 Task: Measure the distance between New York City and Niagara Falls.
Action: Mouse moved to (213, 59)
Screenshot: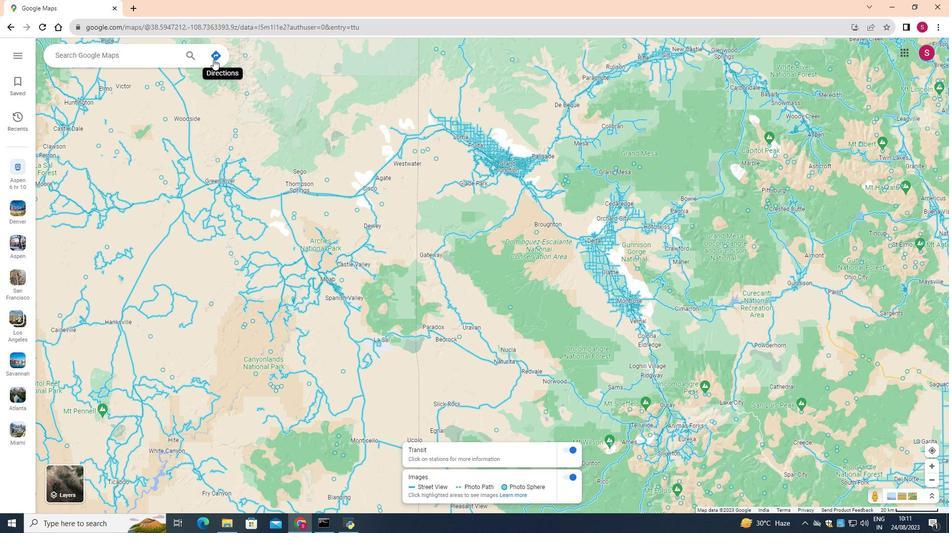 
Action: Mouse pressed left at (213, 59)
Screenshot: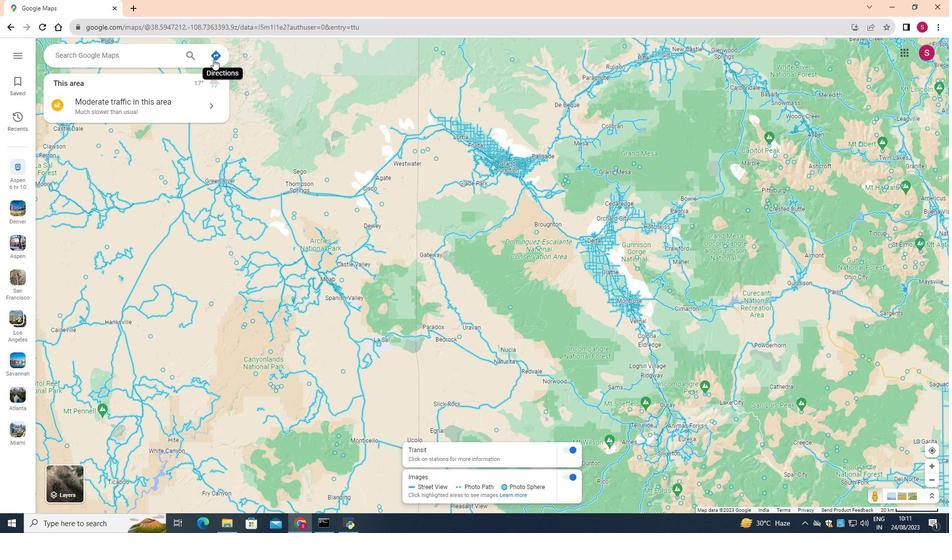 
Action: Mouse moved to (159, 85)
Screenshot: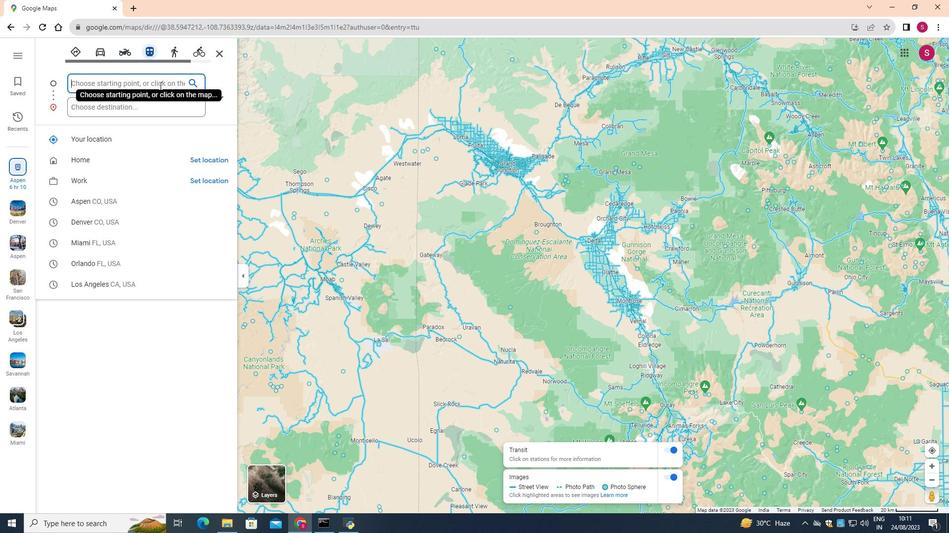 
Action: Mouse pressed left at (159, 85)
Screenshot: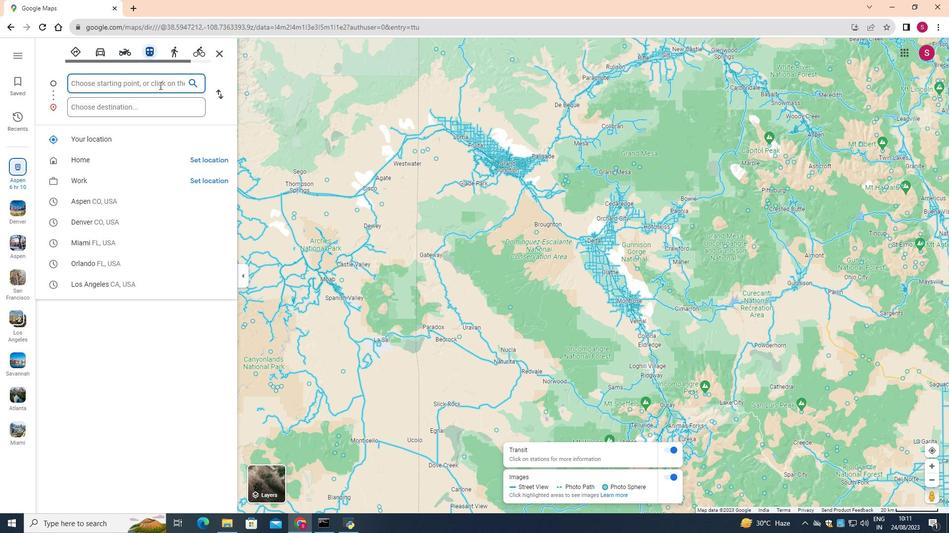 
Action: Key pressed <Key.shift>New<Key.space><Key.shift><Key.shift>York<Key.space><Key.shift>City
Screenshot: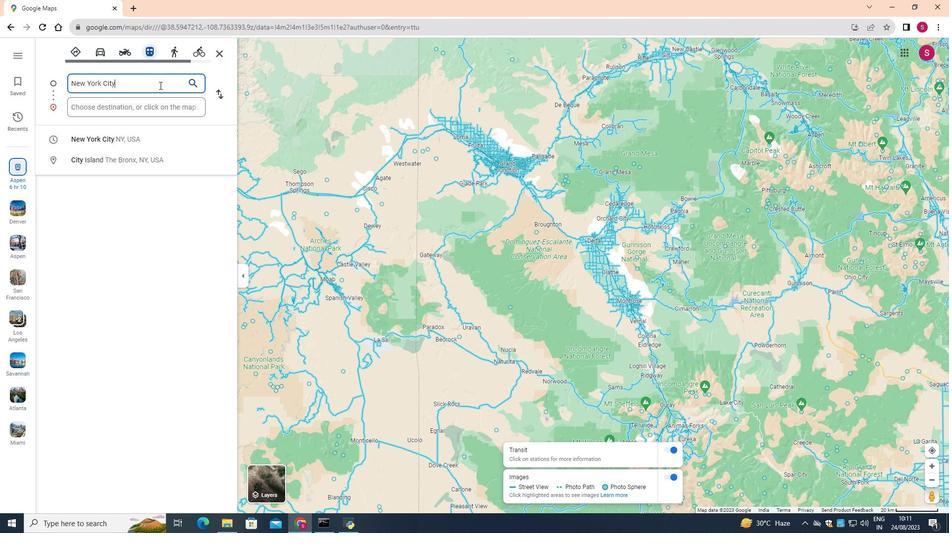 
Action: Mouse moved to (102, 142)
Screenshot: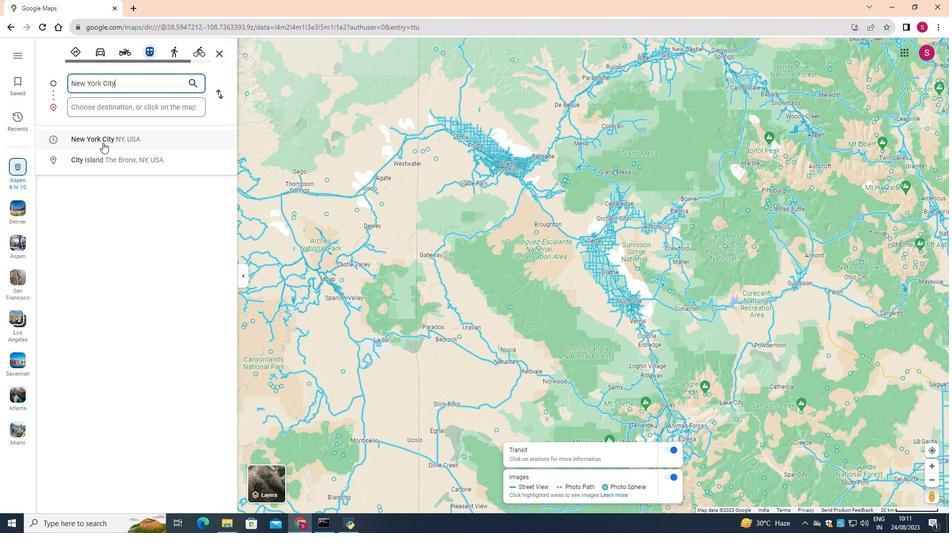 
Action: Mouse pressed left at (102, 142)
Screenshot: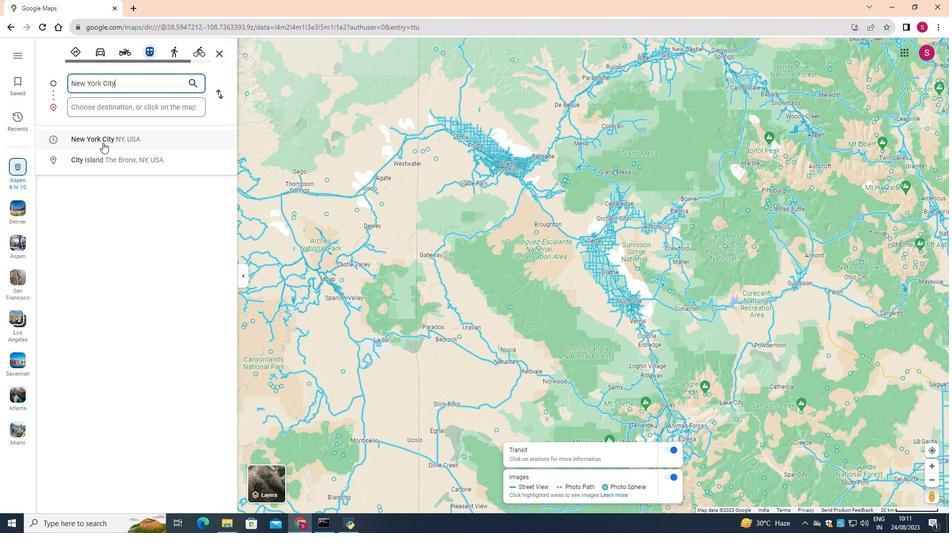 
Action: Mouse moved to (129, 106)
Screenshot: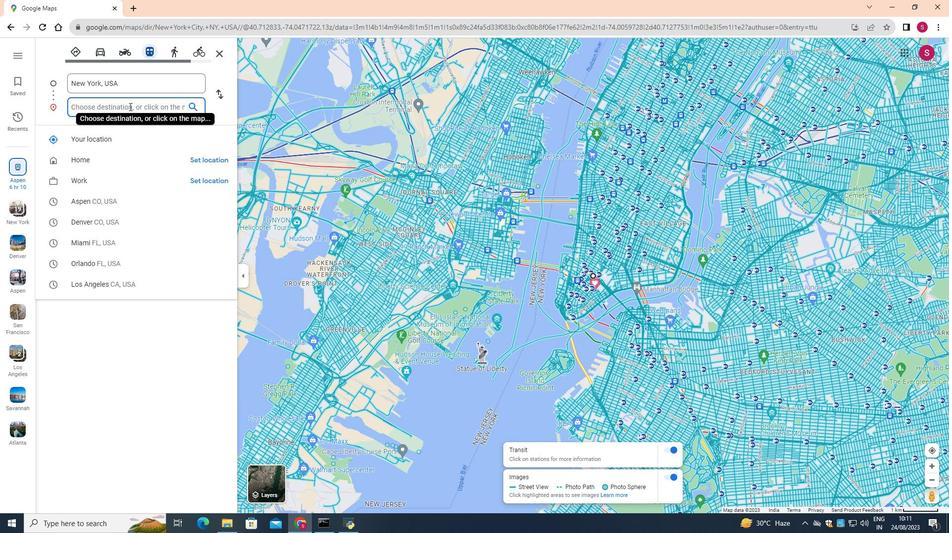 
Action: Mouse pressed left at (129, 106)
Screenshot: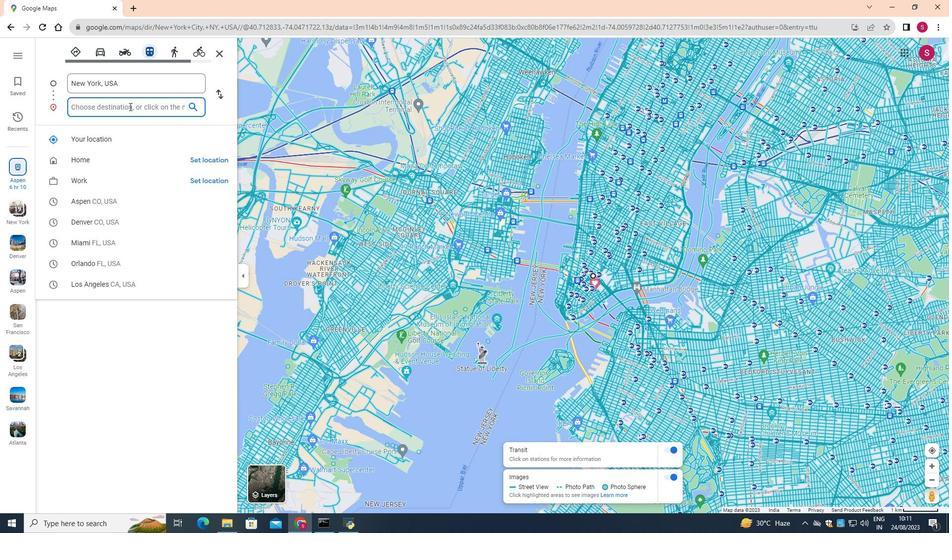 
Action: Key pressed <Key.shift>Niagara<Key.space><Key.shift>Falls
Screenshot: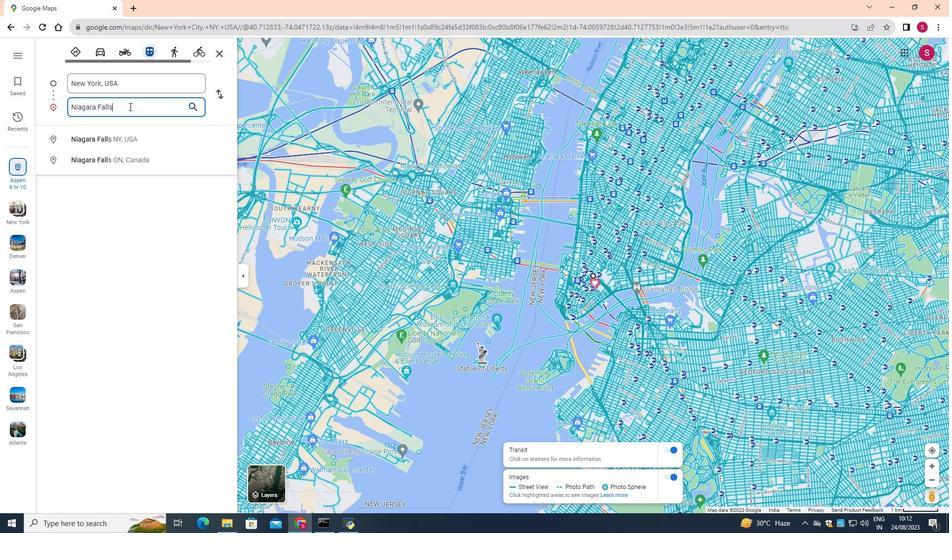 
Action: Mouse moved to (100, 141)
Screenshot: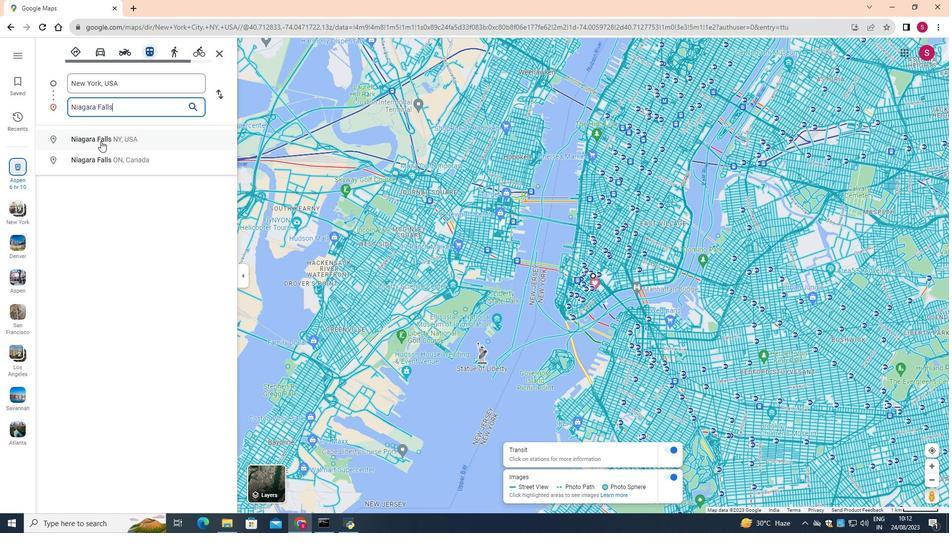 
Action: Mouse pressed left at (100, 141)
Screenshot: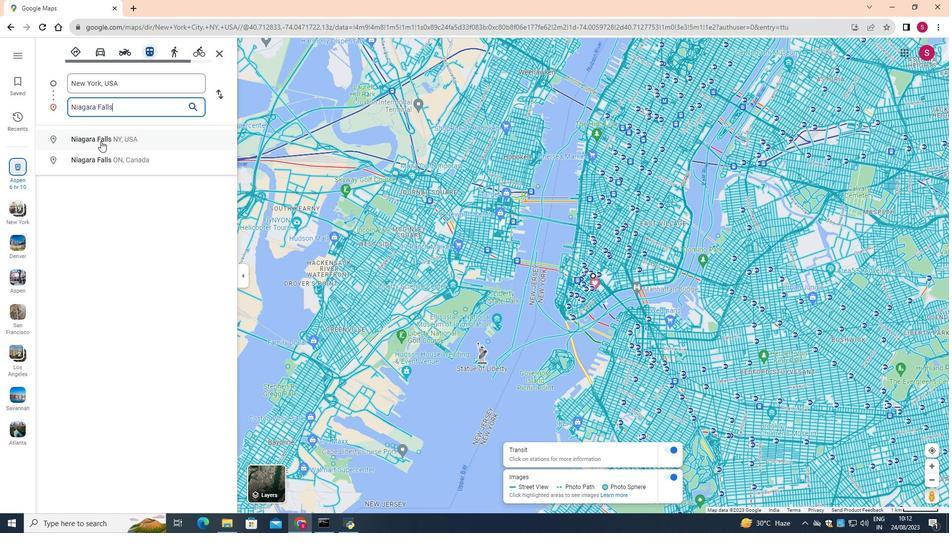 
Action: Mouse moved to (124, 208)
Screenshot: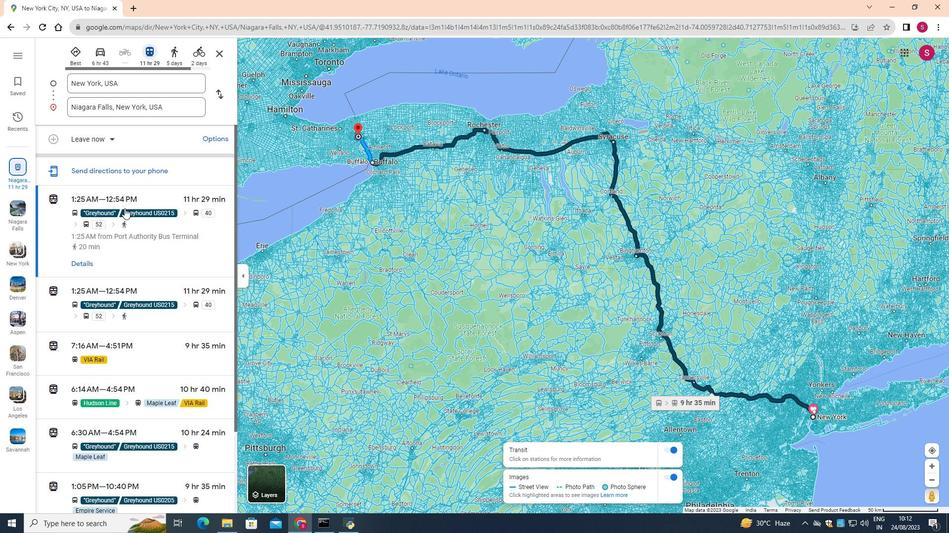 
Action: Mouse scrolled (124, 208) with delta (0, 0)
Screenshot: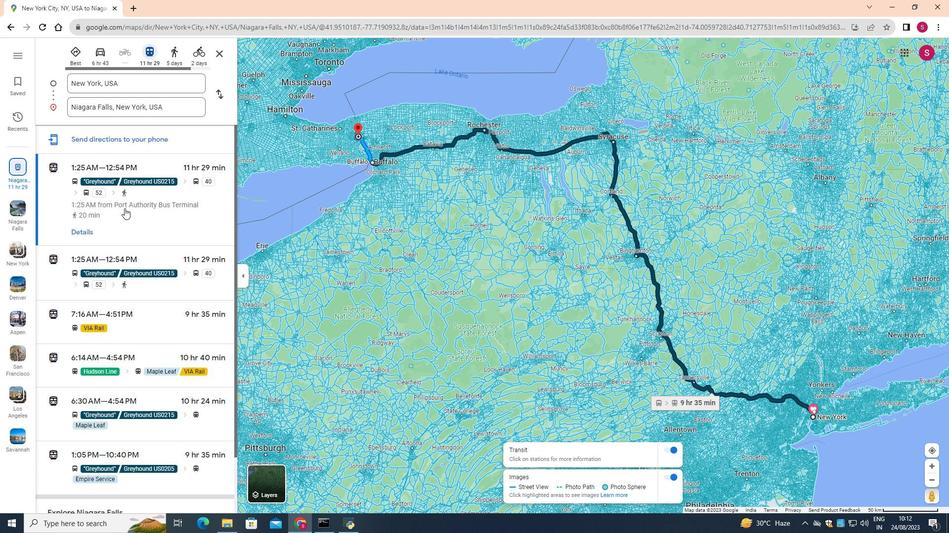 
Action: Mouse moved to (123, 209)
Screenshot: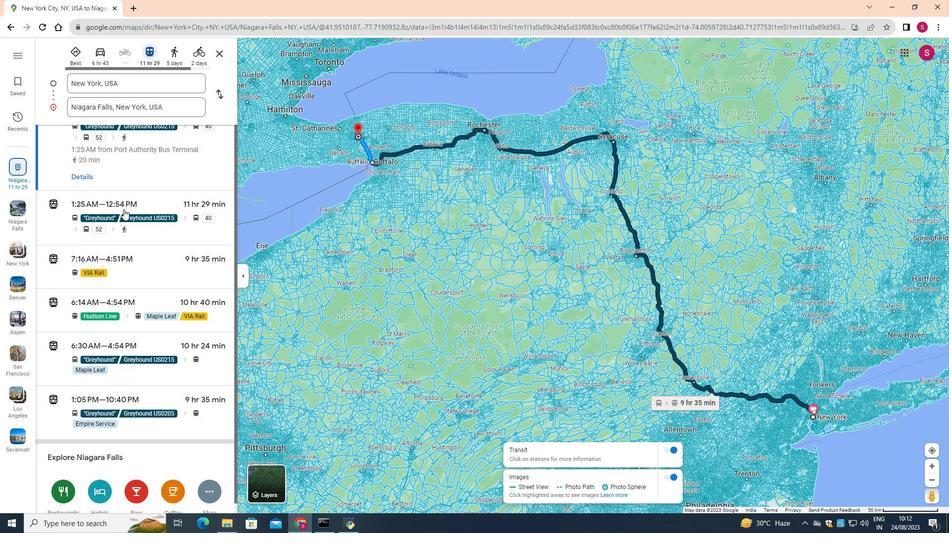 
Action: Mouse scrolled (124, 208) with delta (0, 0)
Screenshot: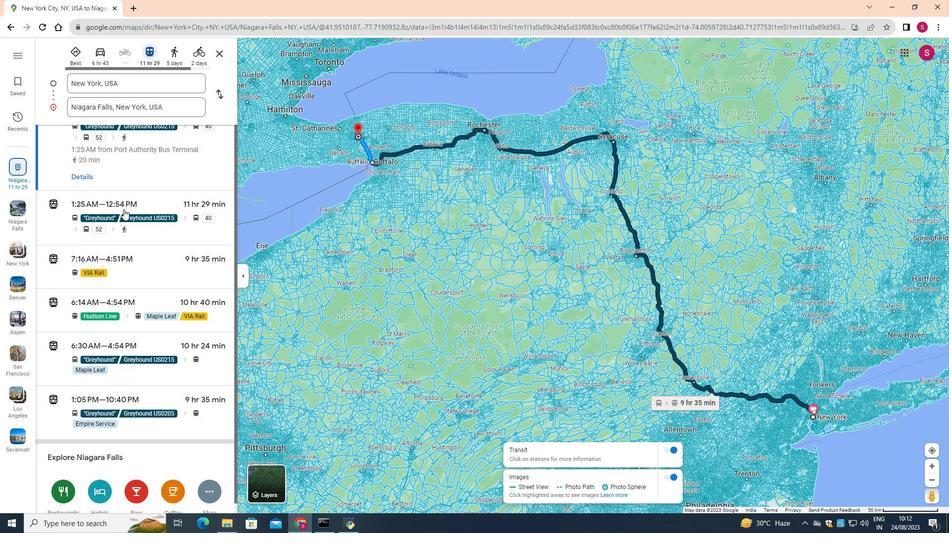 
Action: Mouse scrolled (123, 209) with delta (0, 0)
Screenshot: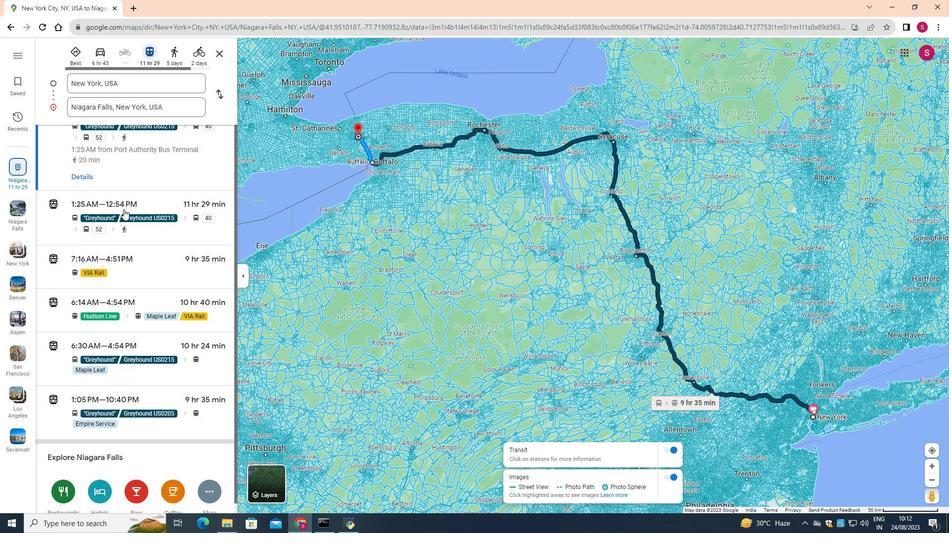 
Action: Mouse scrolled (123, 209) with delta (0, 0)
Screenshot: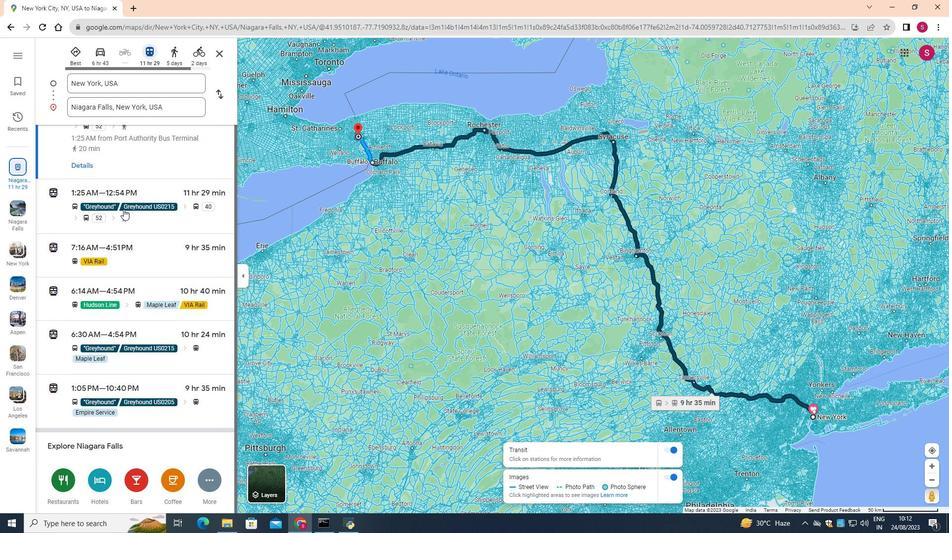 
Action: Mouse scrolled (123, 209) with delta (0, 0)
Screenshot: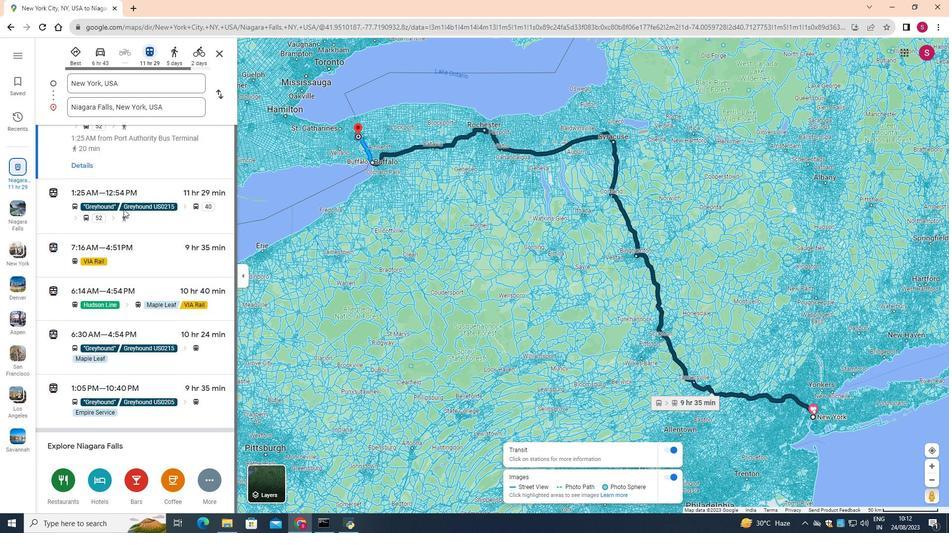 
Action: Mouse scrolled (123, 209) with delta (0, 0)
Screenshot: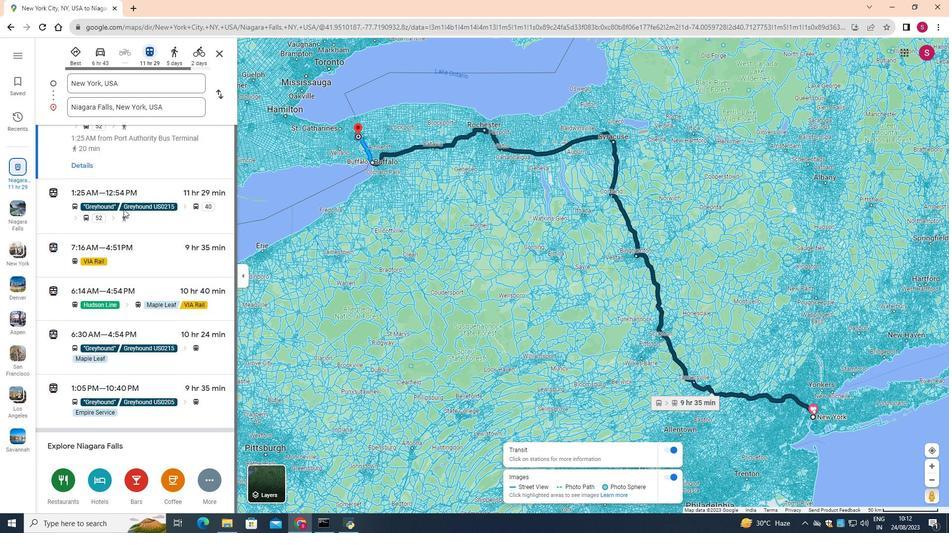 
Action: Mouse scrolled (123, 209) with delta (0, 0)
Screenshot: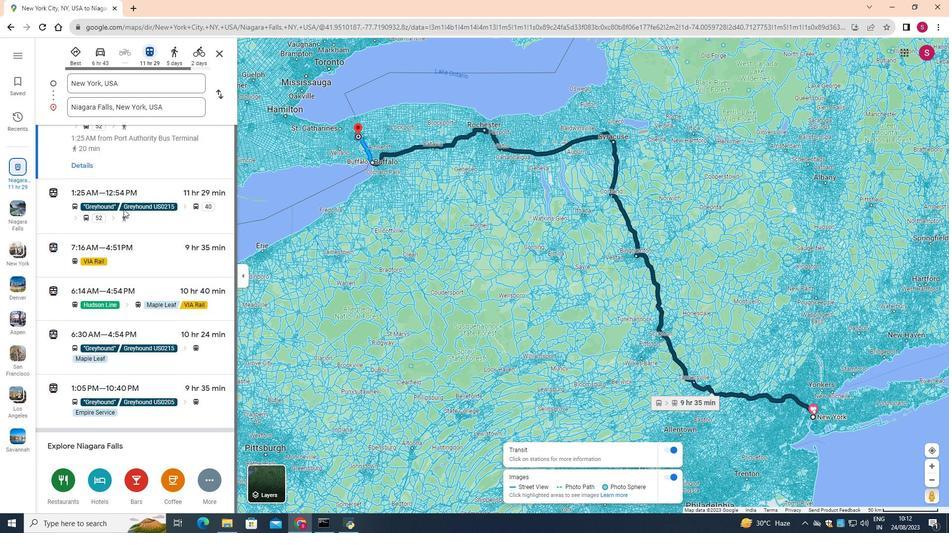 
Action: Mouse scrolled (123, 210) with delta (0, 0)
Screenshot: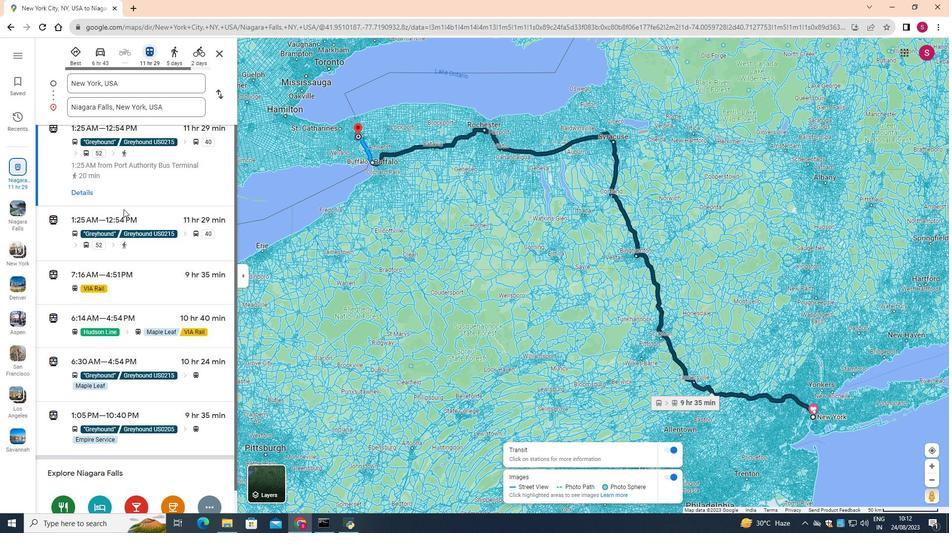 
Action: Mouse scrolled (123, 210) with delta (0, 0)
Screenshot: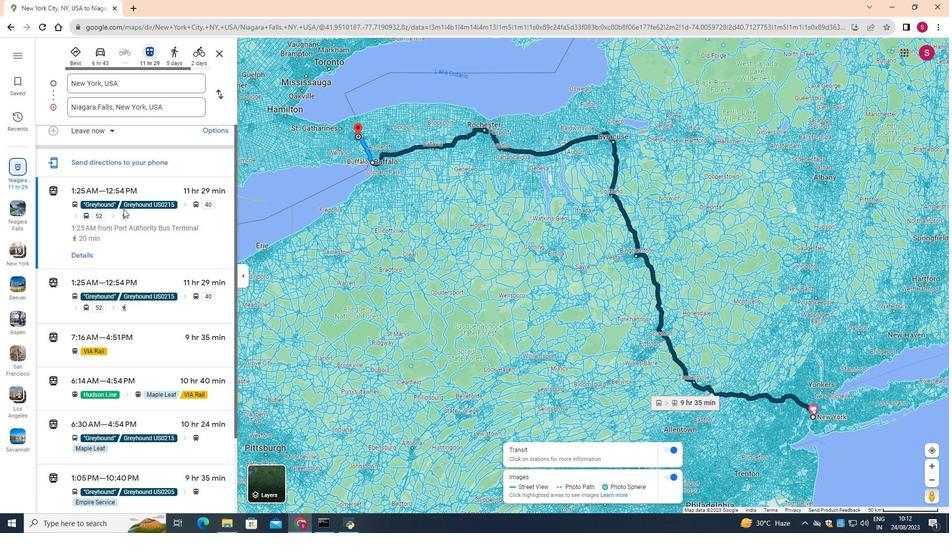 
Action: Mouse scrolled (123, 210) with delta (0, 0)
Screenshot: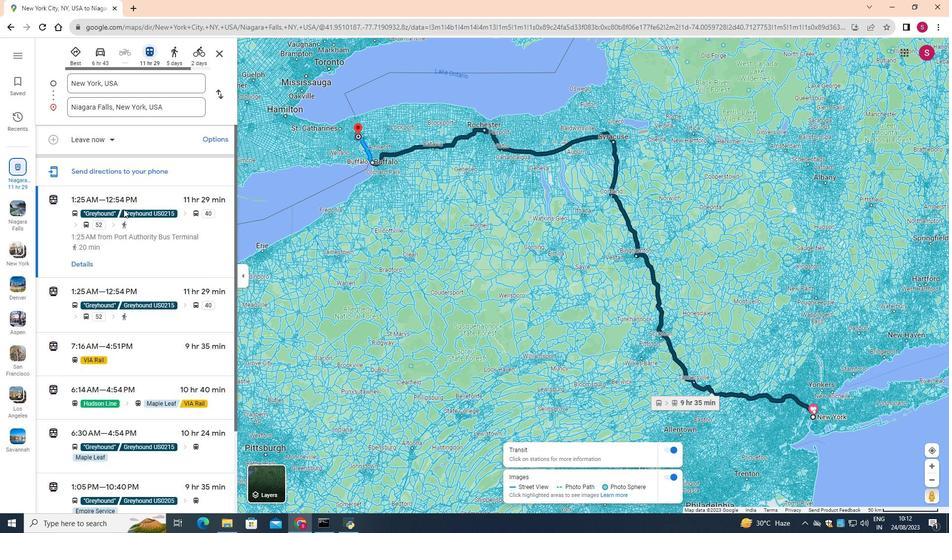 
Action: Mouse scrolled (123, 210) with delta (0, 0)
Screenshot: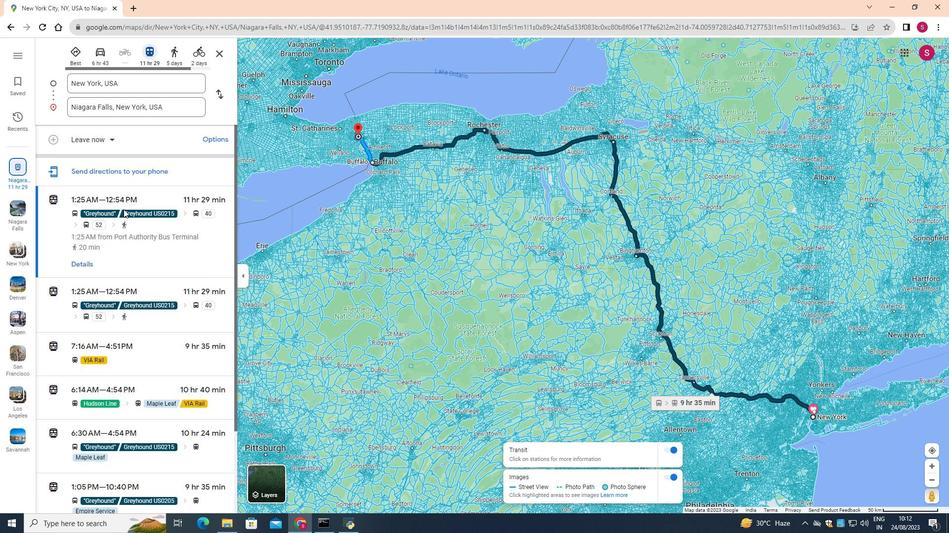 
Action: Mouse moved to (80, 263)
Screenshot: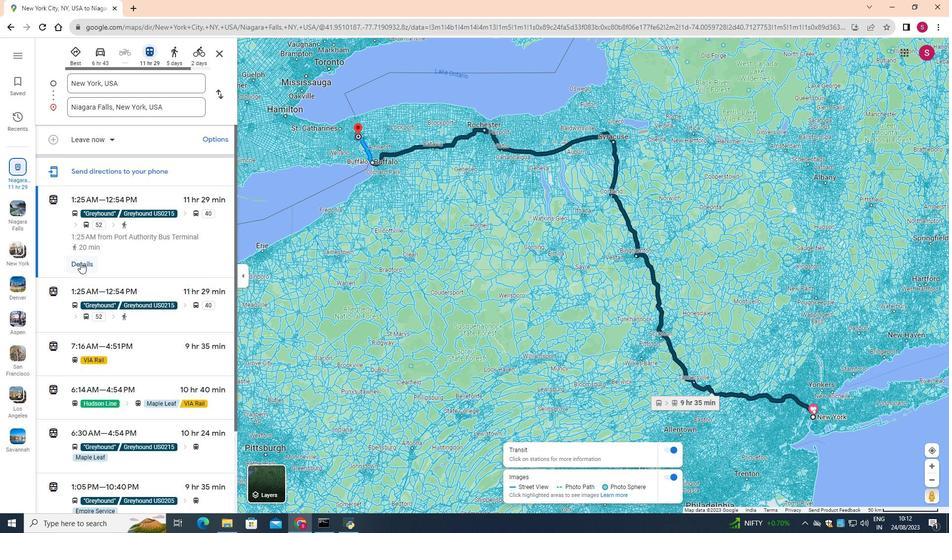 
Action: Mouse pressed left at (80, 263)
Screenshot: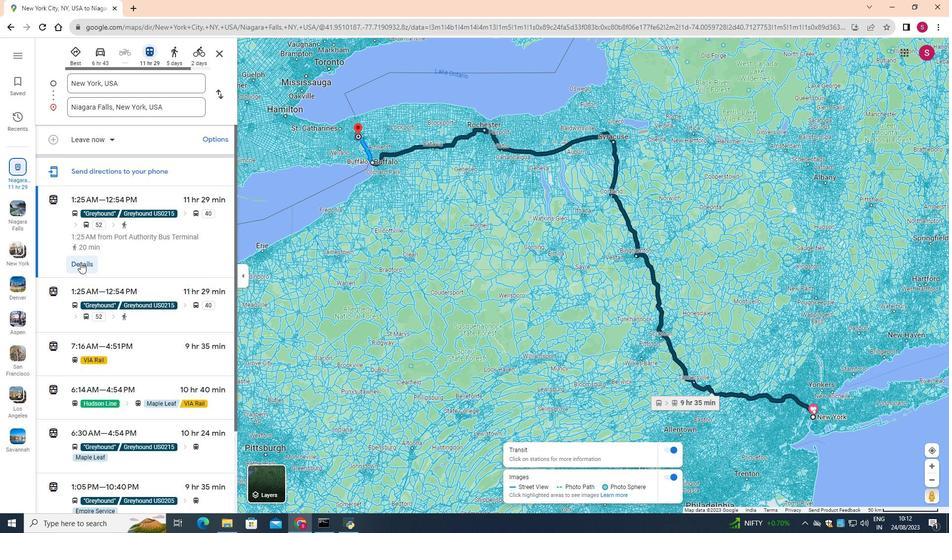 
Action: Mouse moved to (86, 259)
Screenshot: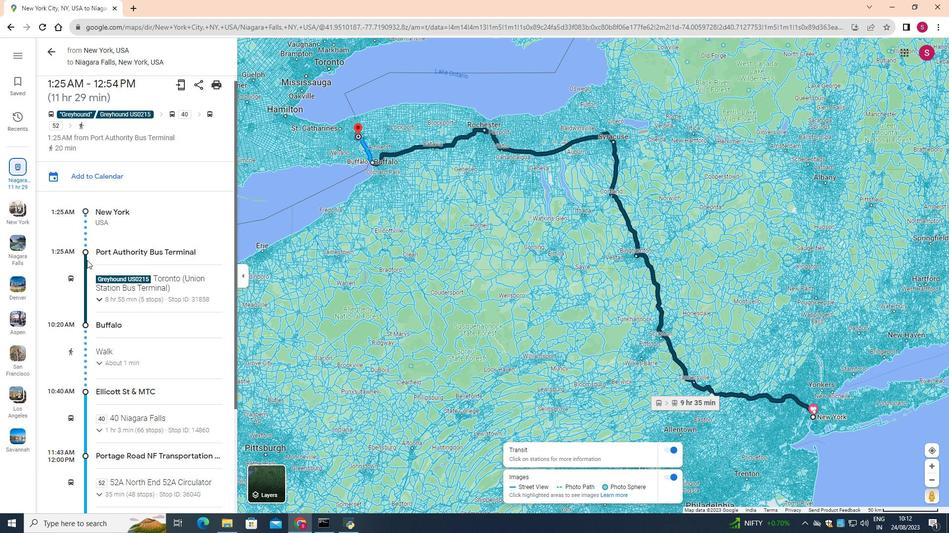 
Action: Mouse scrolled (86, 259) with delta (0, 0)
Screenshot: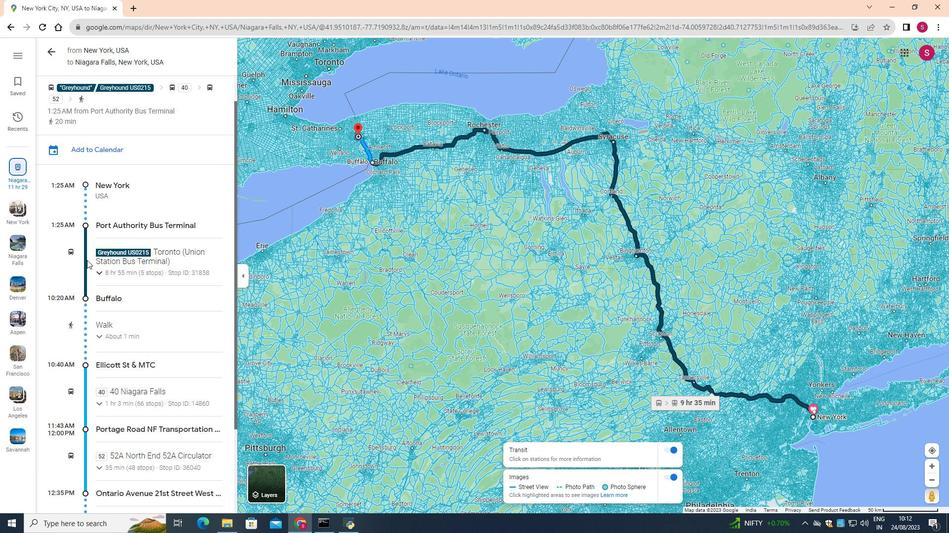 
Action: Mouse moved to (87, 260)
Screenshot: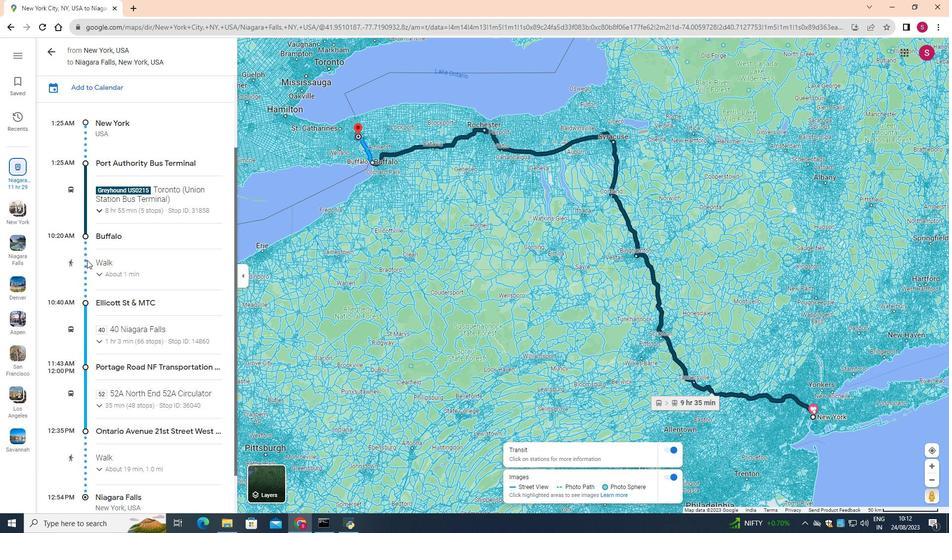 
Action: Mouse scrolled (87, 260) with delta (0, 0)
Screenshot: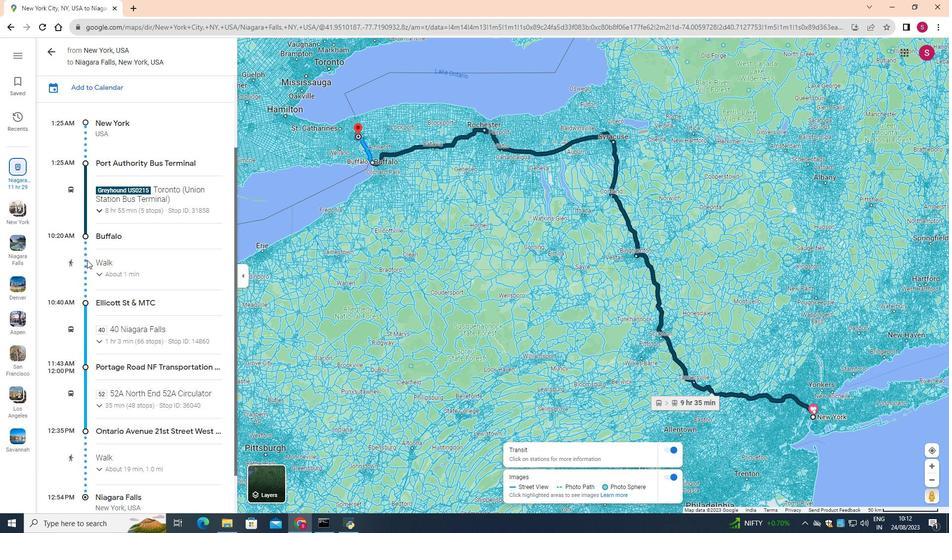 
Action: Mouse scrolled (87, 260) with delta (0, 0)
Screenshot: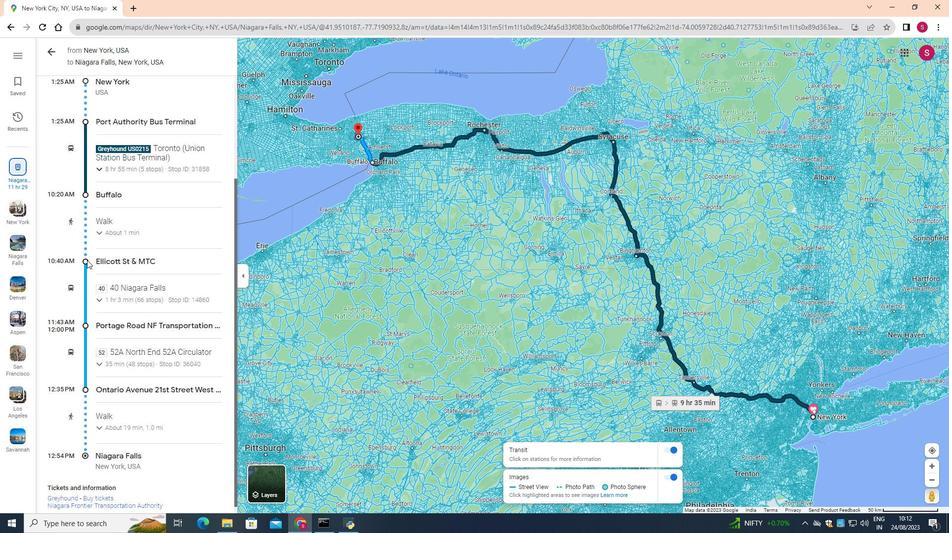 
Action: Mouse scrolled (87, 260) with delta (0, 0)
Screenshot: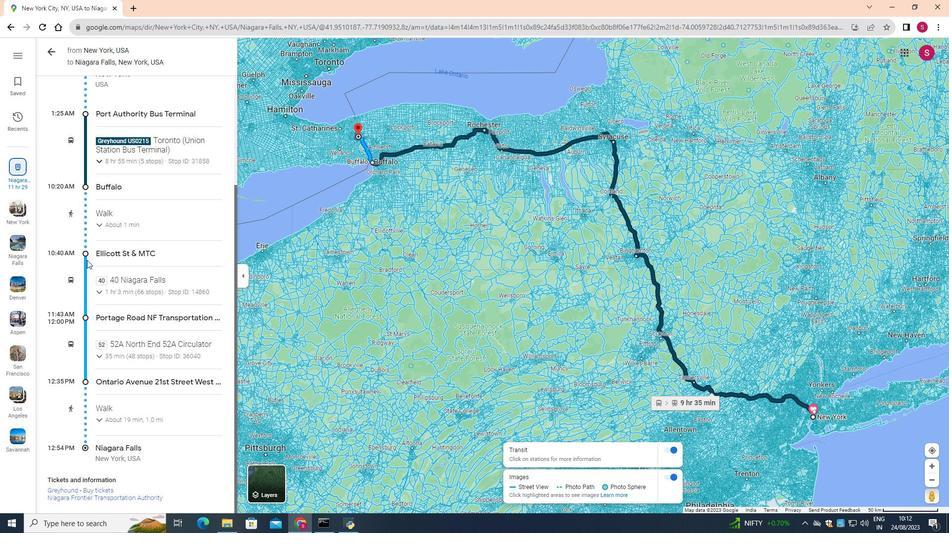 
Action: Mouse moved to (87, 261)
Screenshot: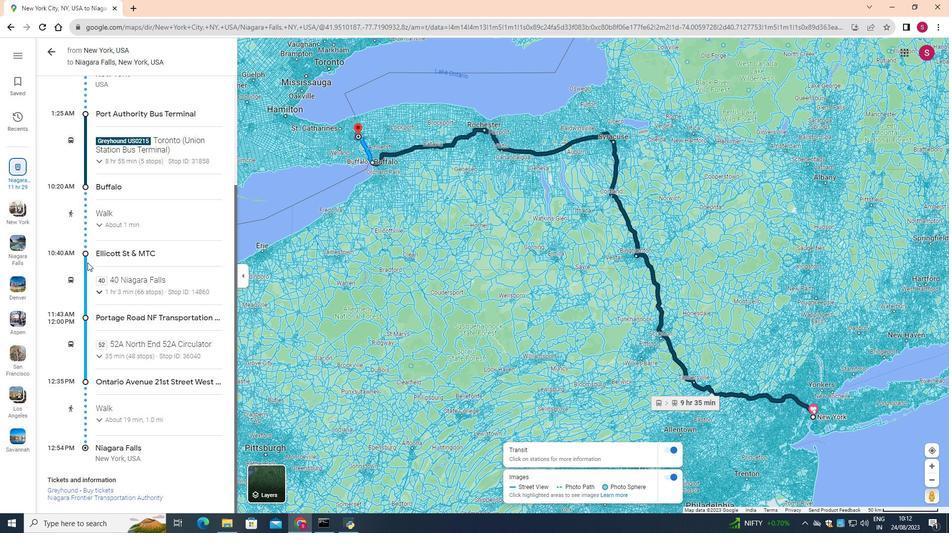 
Action: Mouse scrolled (87, 261) with delta (0, 0)
Screenshot: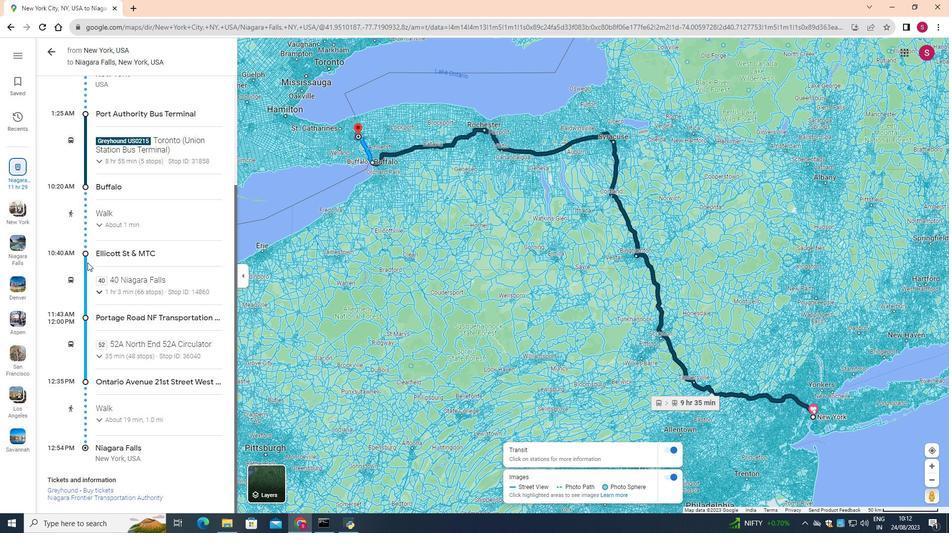 
Action: Mouse moved to (87, 263)
Screenshot: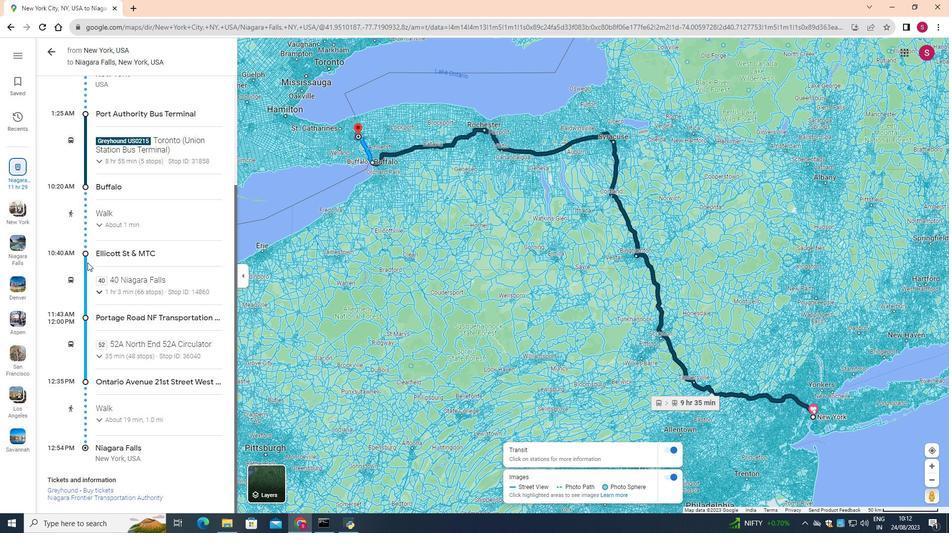 
Action: Mouse scrolled (87, 262) with delta (0, 0)
Screenshot: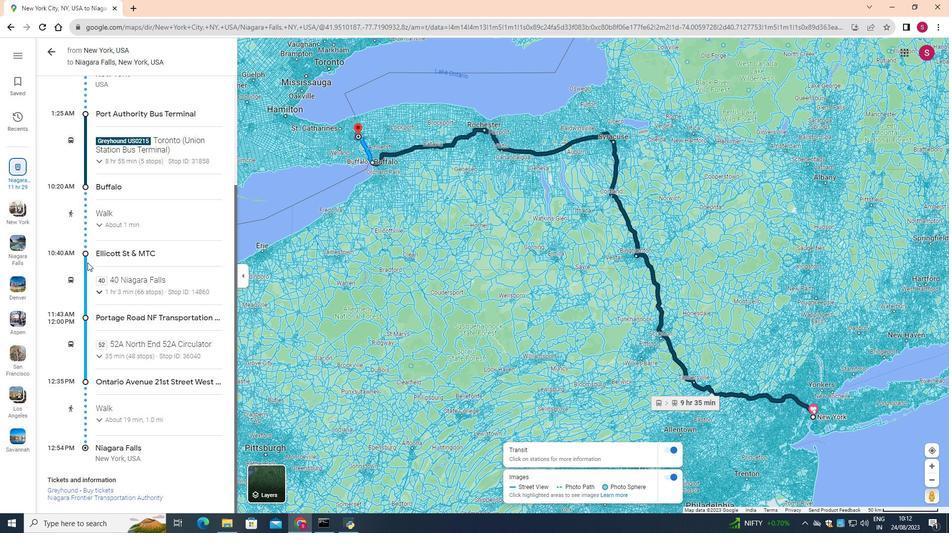 
Action: Mouse scrolled (87, 262) with delta (0, 0)
Screenshot: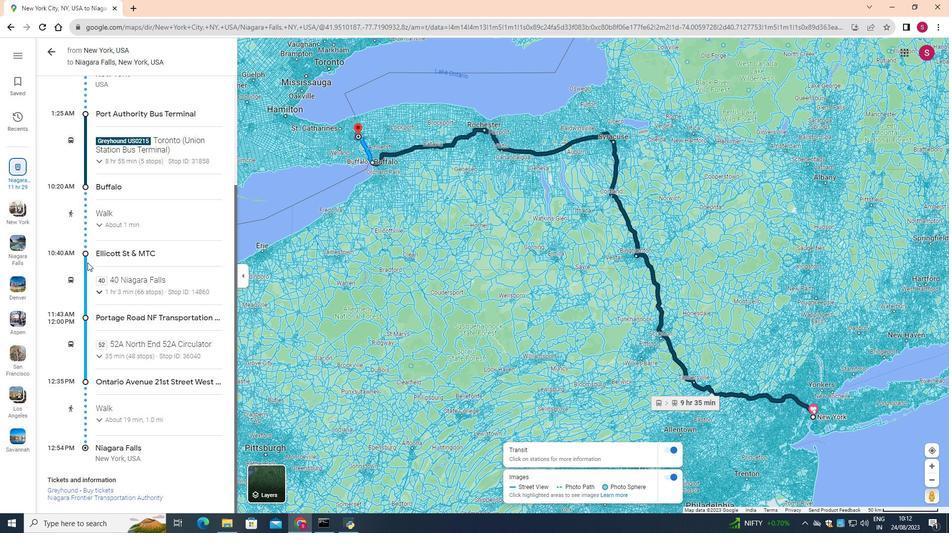
Action: Mouse scrolled (87, 262) with delta (0, 0)
Screenshot: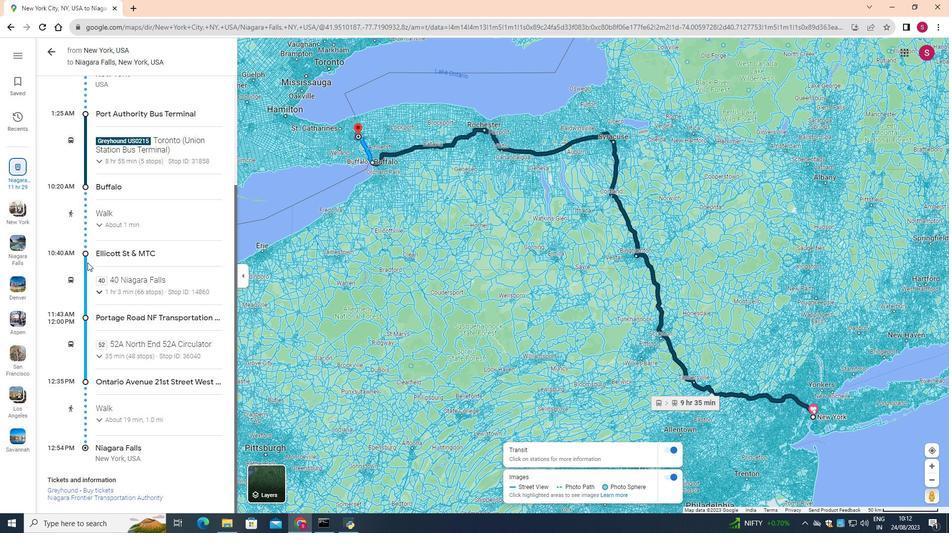 
Action: Mouse scrolled (87, 263) with delta (0, 0)
Screenshot: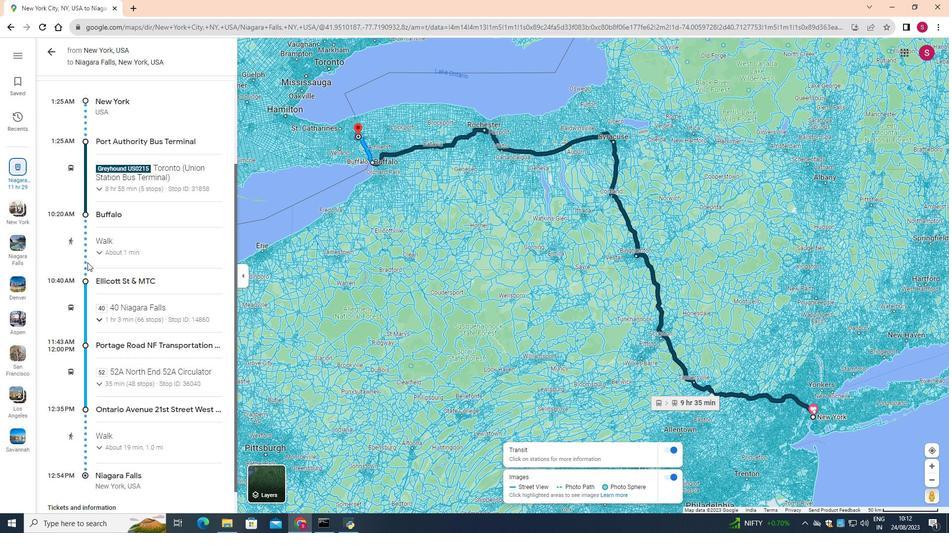 
Action: Mouse scrolled (87, 263) with delta (0, 0)
Screenshot: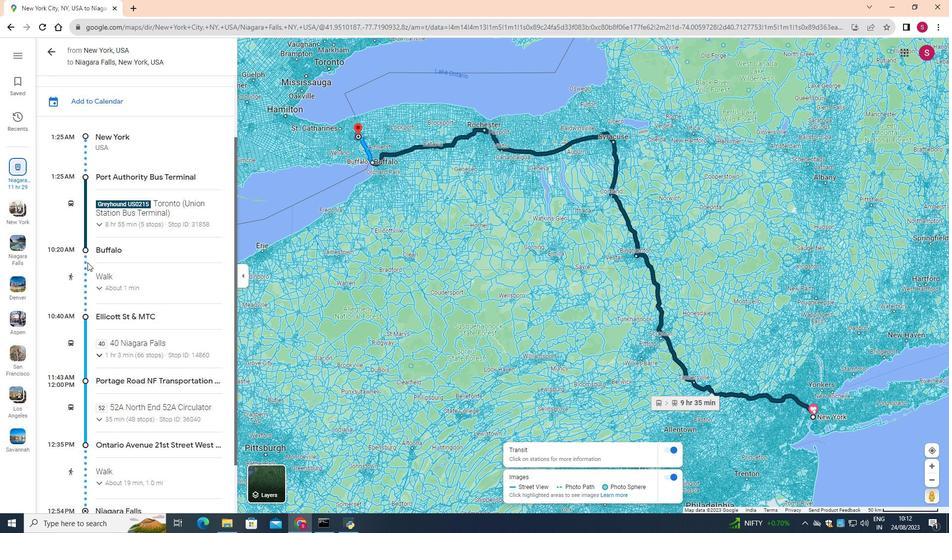 
Action: Mouse scrolled (87, 263) with delta (0, 0)
Screenshot: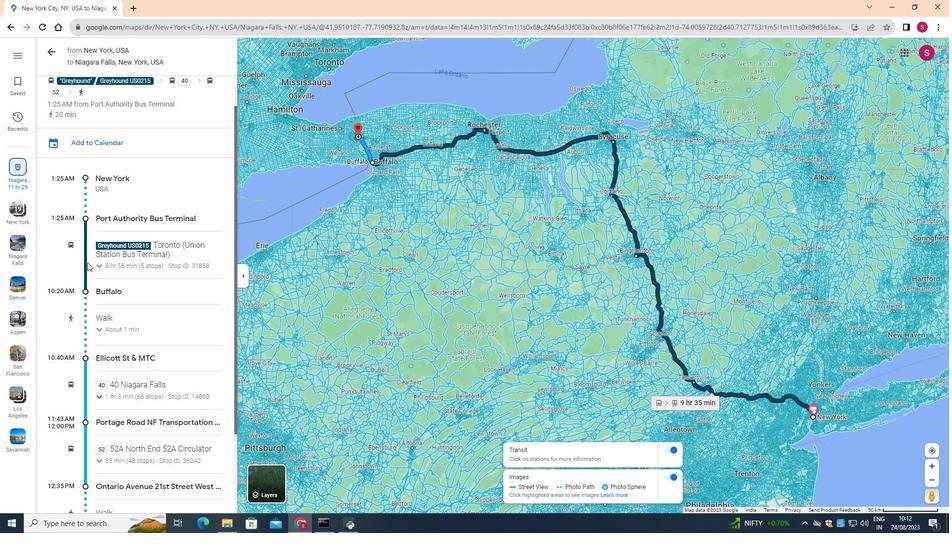 
Action: Mouse scrolled (87, 263) with delta (0, 0)
Screenshot: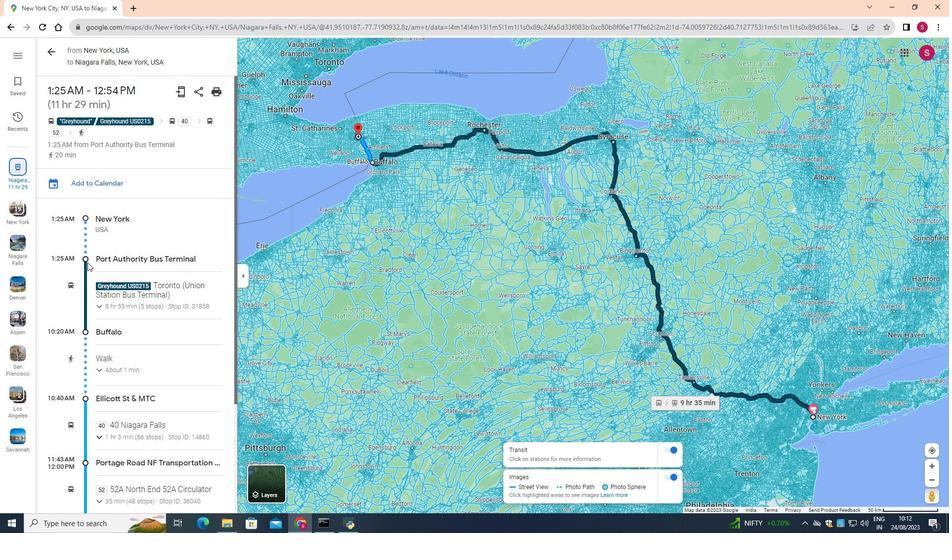 
Action: Mouse moved to (425, 484)
Screenshot: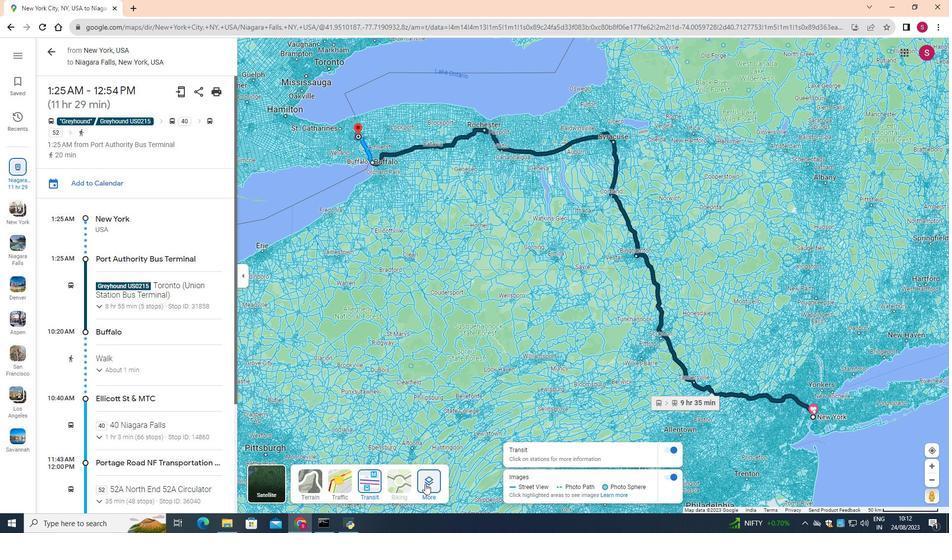 
Action: Mouse pressed left at (425, 484)
Screenshot: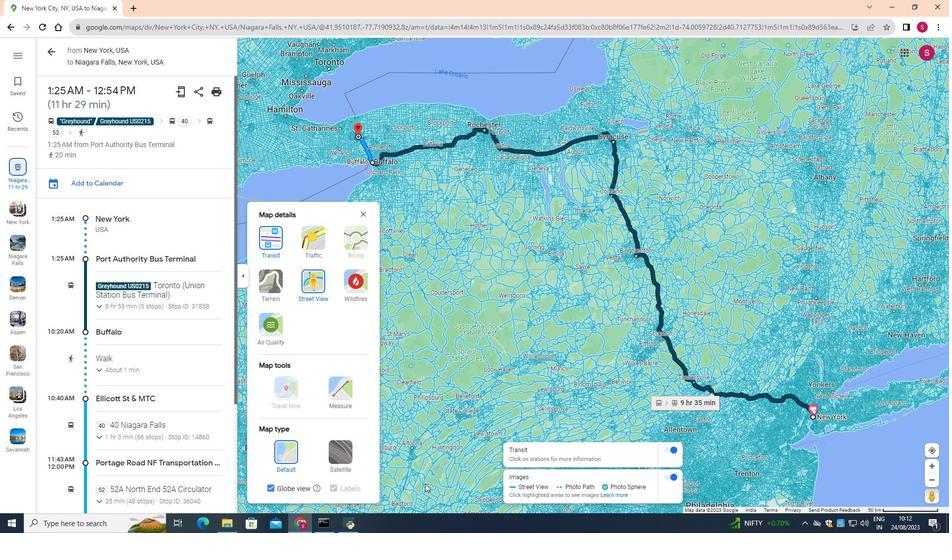 
Action: Mouse moved to (334, 390)
Screenshot: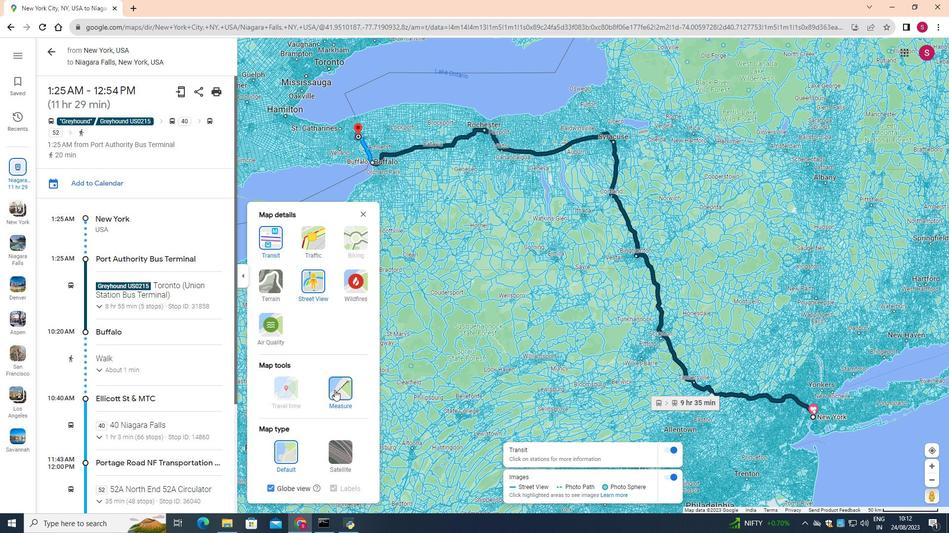 
Action: Mouse pressed left at (334, 390)
Screenshot: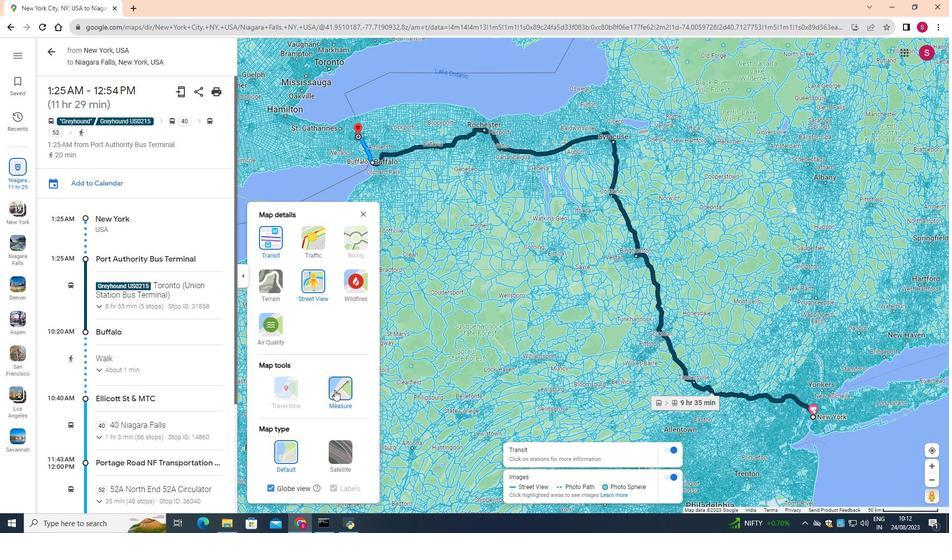 
Action: Mouse moved to (358, 135)
Screenshot: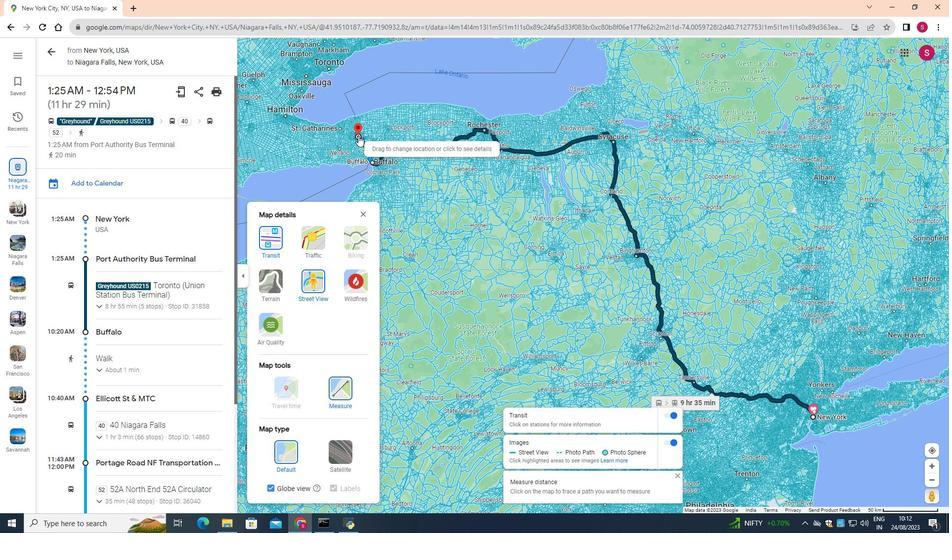 
Action: Mouse pressed left at (358, 135)
Screenshot: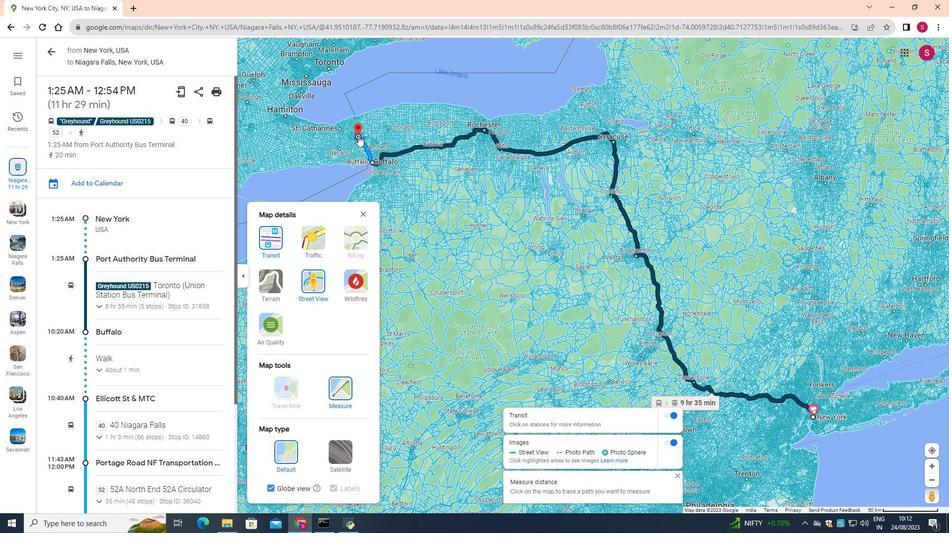 
Action: Mouse moved to (809, 416)
Screenshot: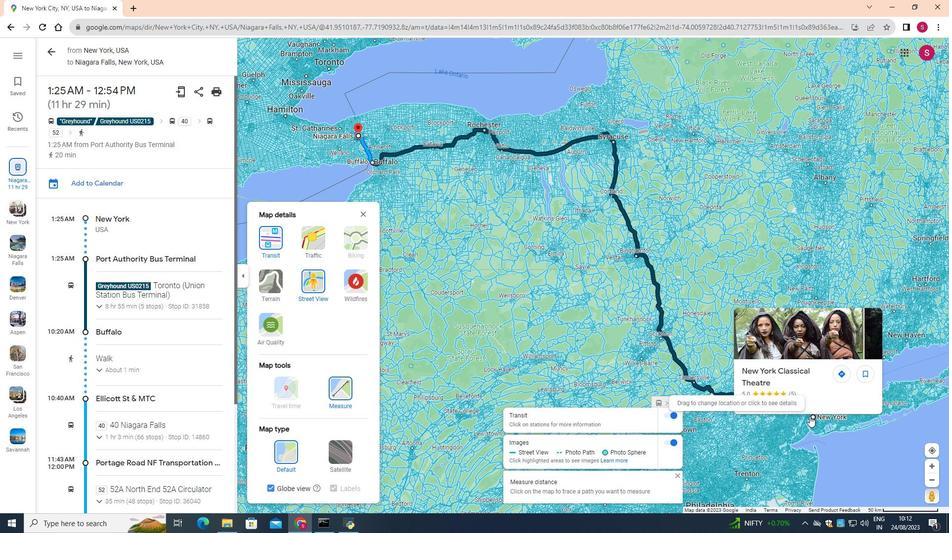 
Action: Mouse pressed left at (809, 416)
Screenshot: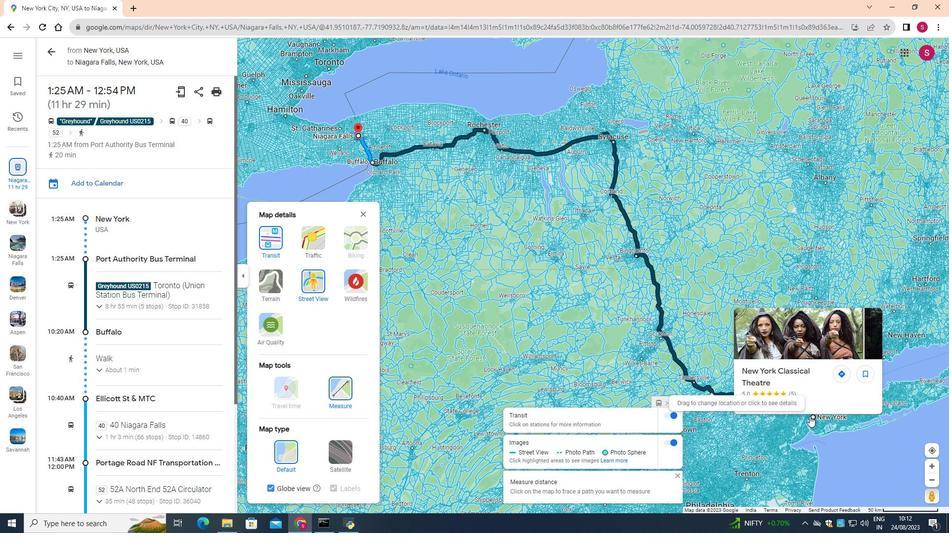 
Action: Mouse moved to (364, 217)
Screenshot: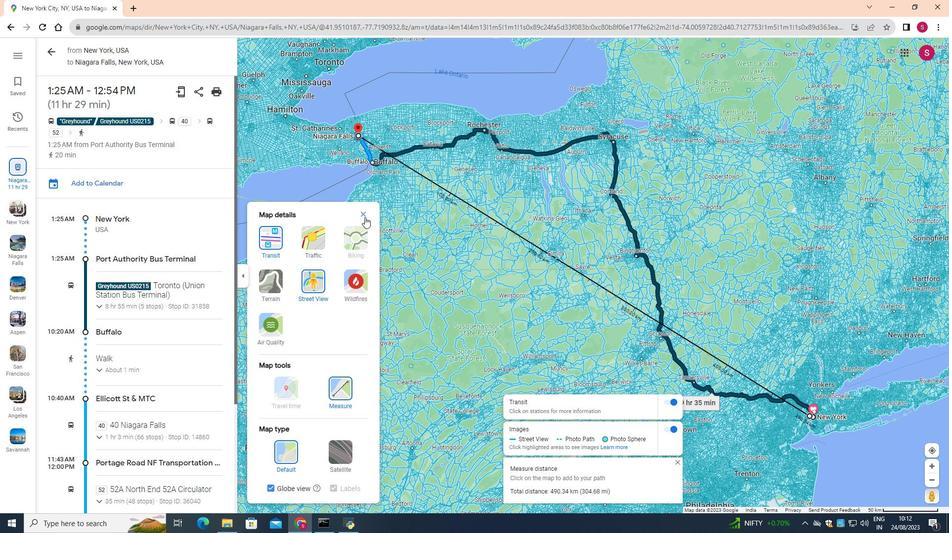 
Action: Mouse pressed left at (364, 217)
Screenshot: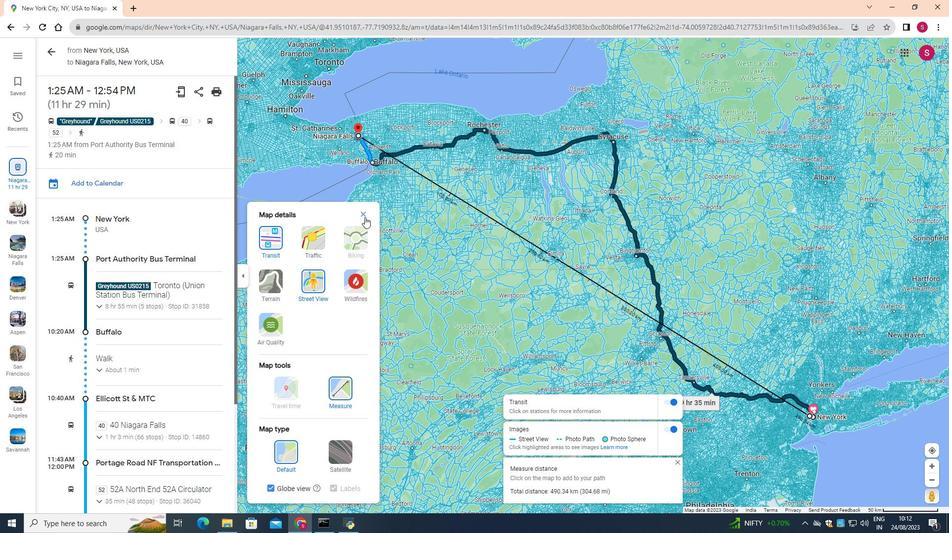 
Action: Mouse moved to (403, 216)
Screenshot: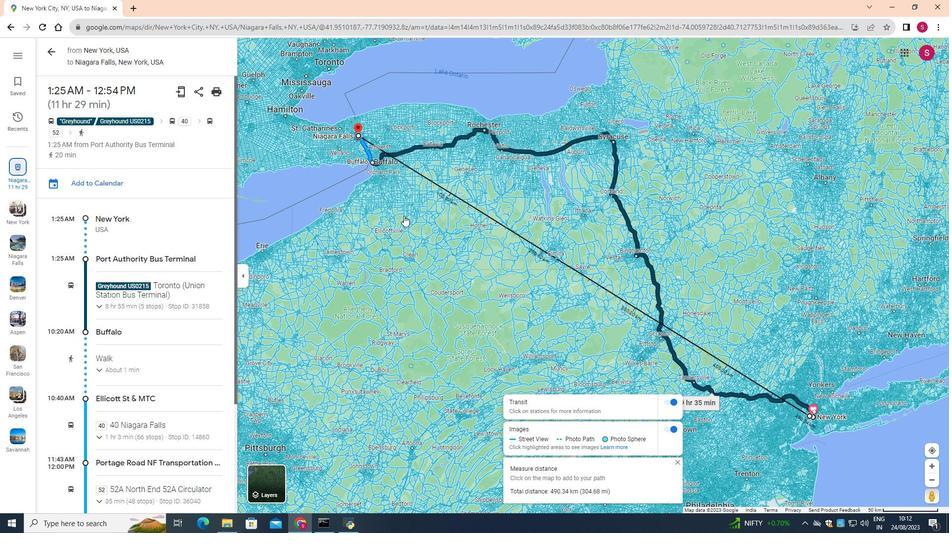 
Action: Mouse scrolled (403, 216) with delta (0, 0)
Screenshot: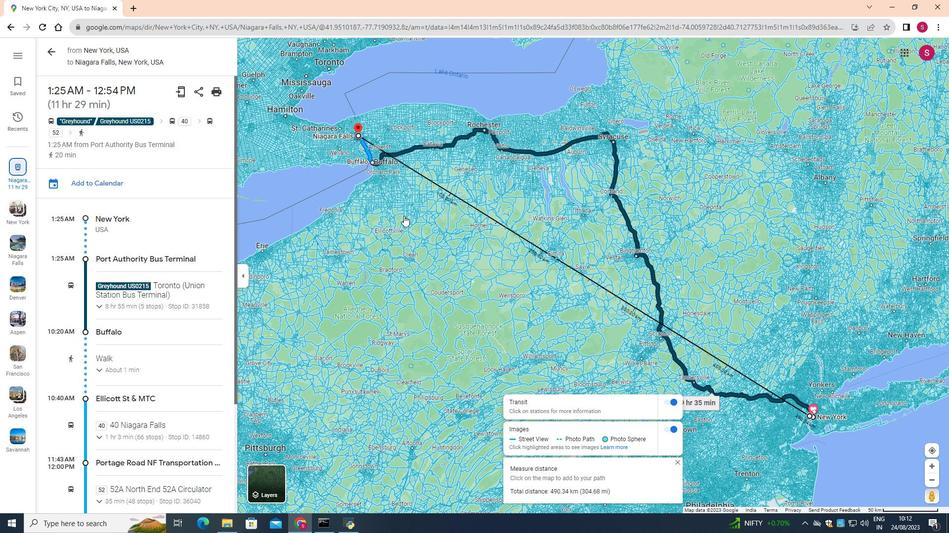 
Action: Mouse scrolled (403, 216) with delta (0, 0)
Screenshot: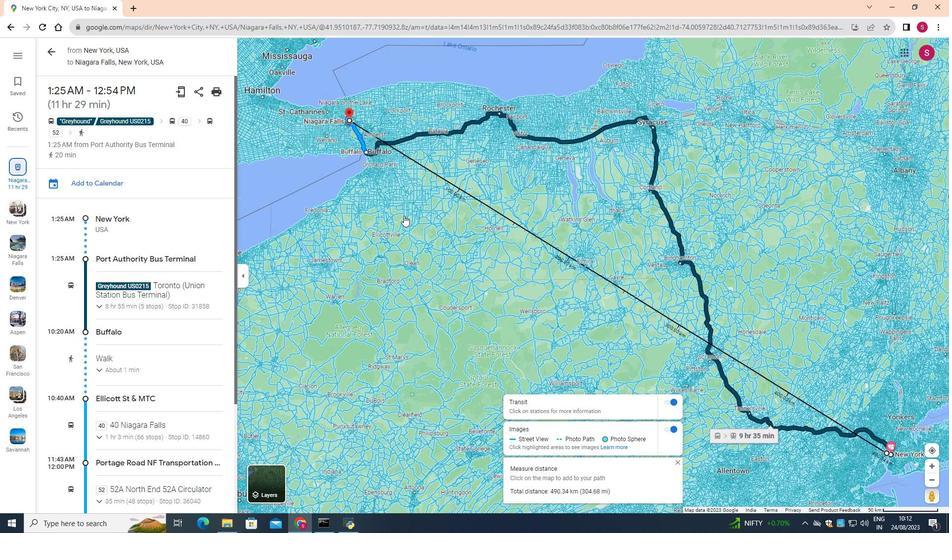 
Action: Mouse scrolled (403, 216) with delta (0, 0)
Screenshot: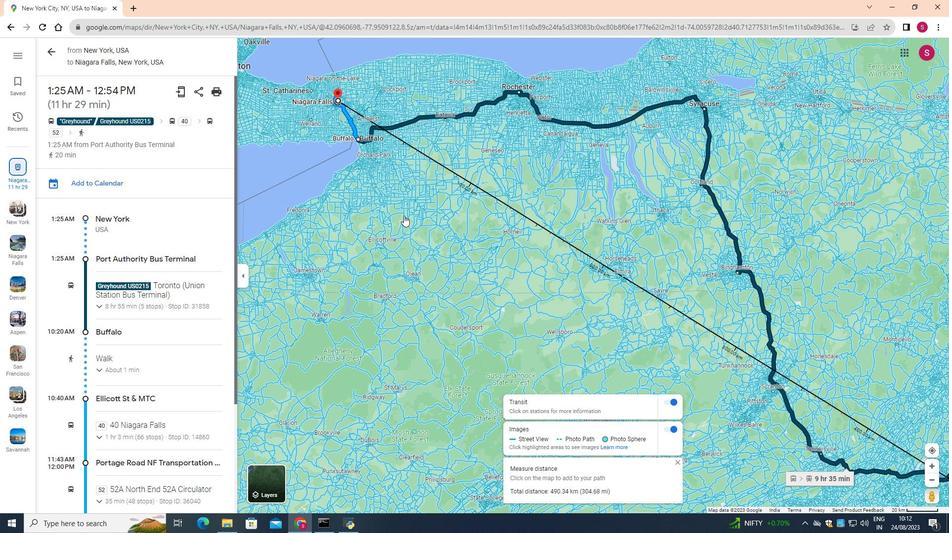 
Action: Mouse moved to (492, 273)
Screenshot: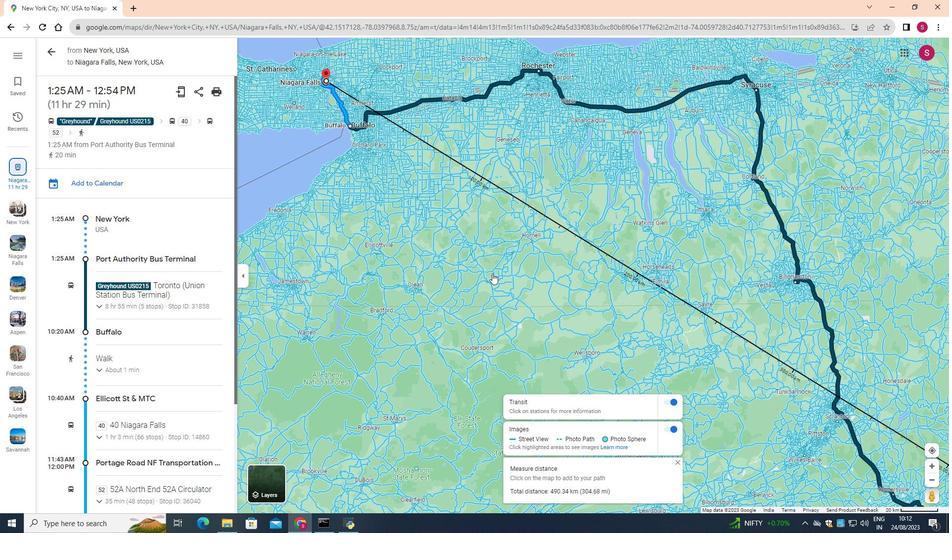 
Action: Mouse pressed left at (492, 273)
Screenshot: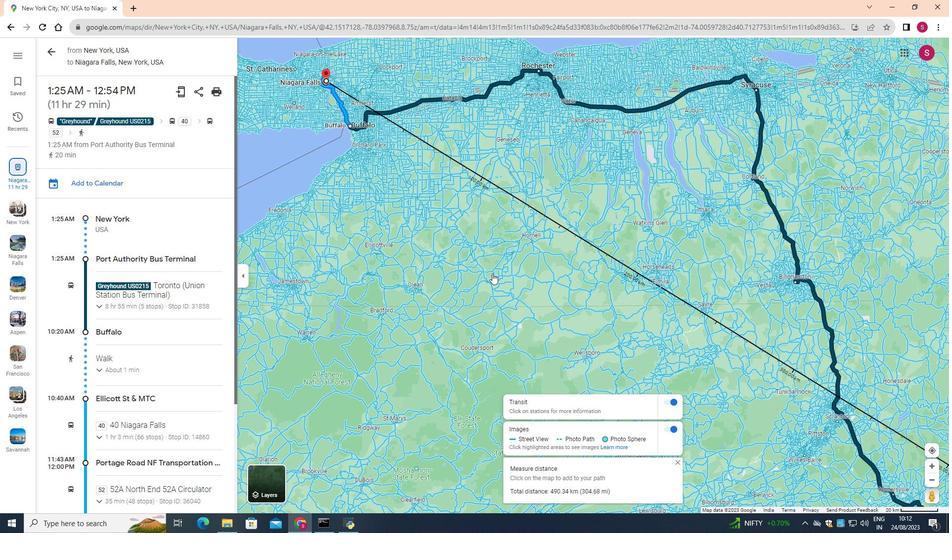 
Action: Mouse moved to (565, 313)
Screenshot: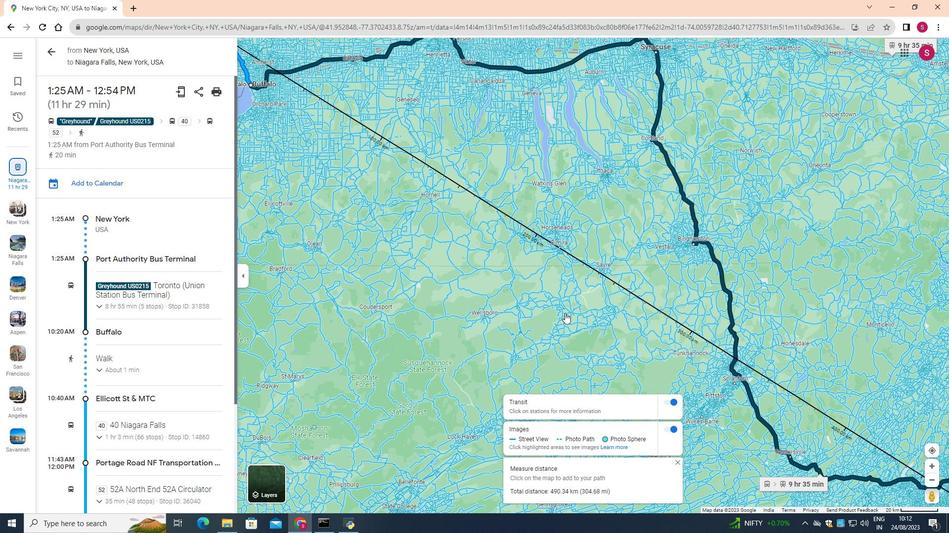 
Action: Mouse pressed left at (565, 313)
Screenshot: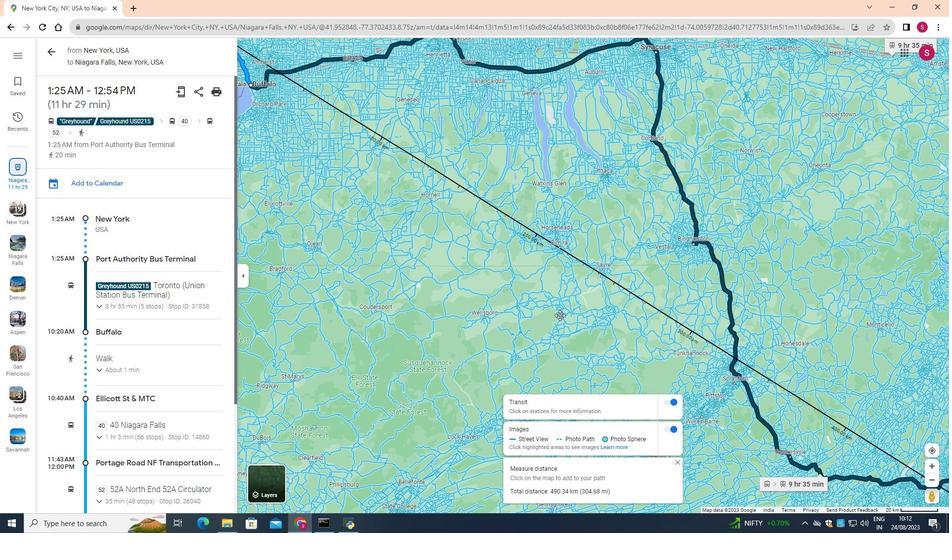 
Action: Mouse moved to (446, 243)
Screenshot: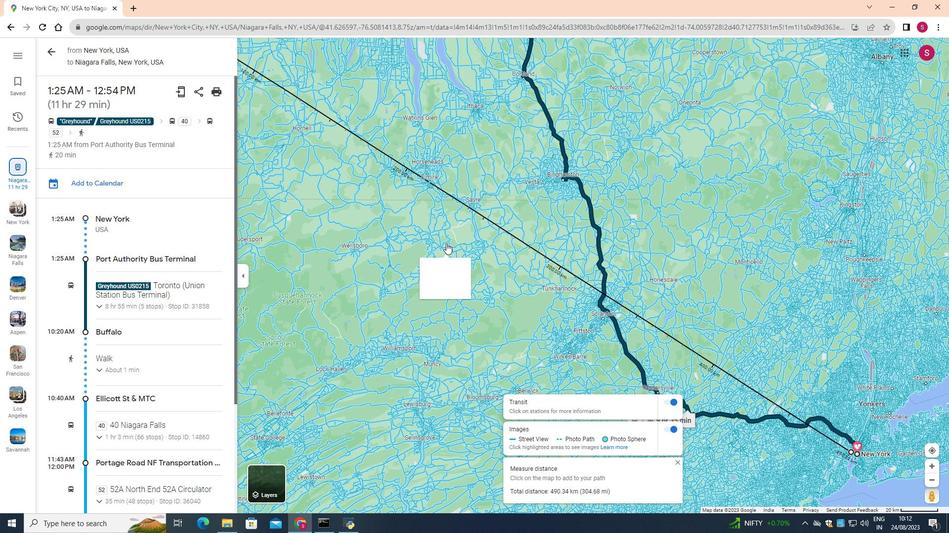 
Action: Mouse pressed left at (446, 243)
Screenshot: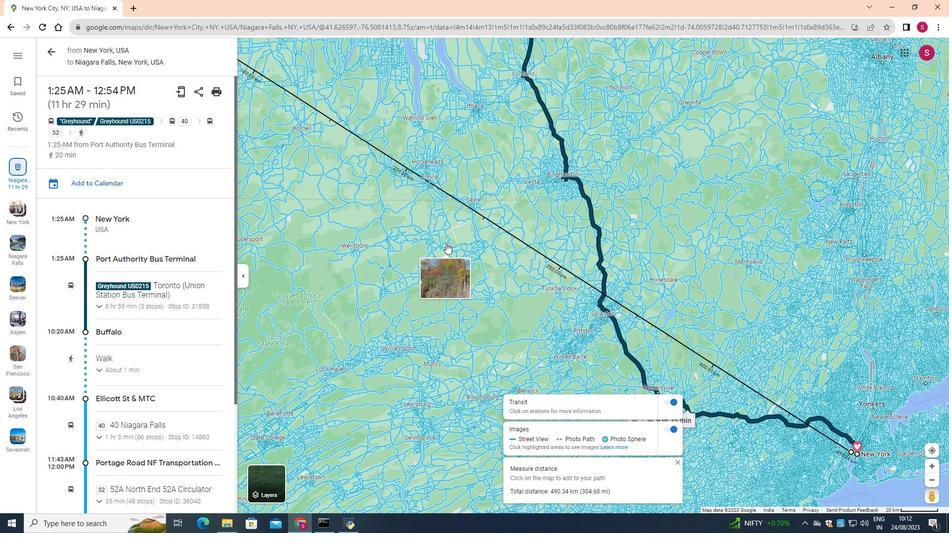 
Action: Mouse moved to (617, 303)
Screenshot: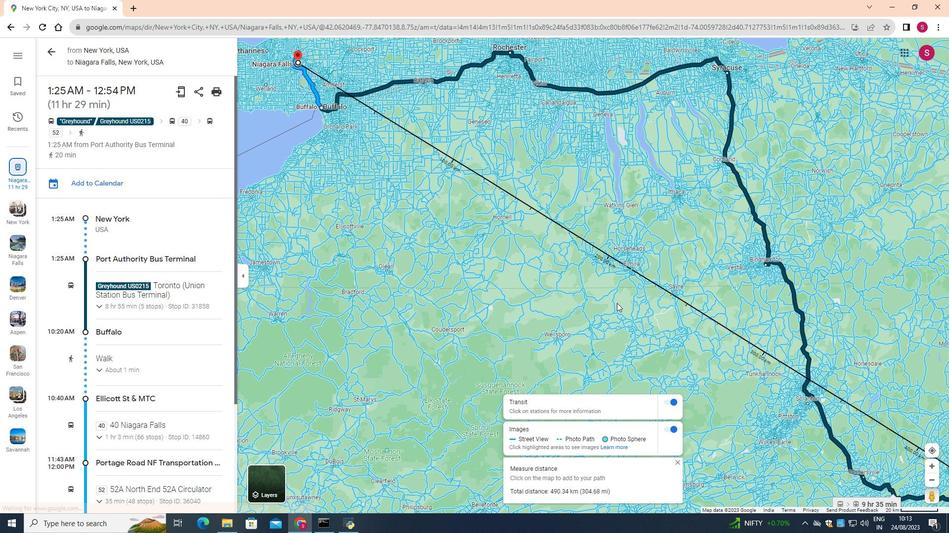 
Action: Mouse scrolled (617, 303) with delta (0, 0)
Screenshot: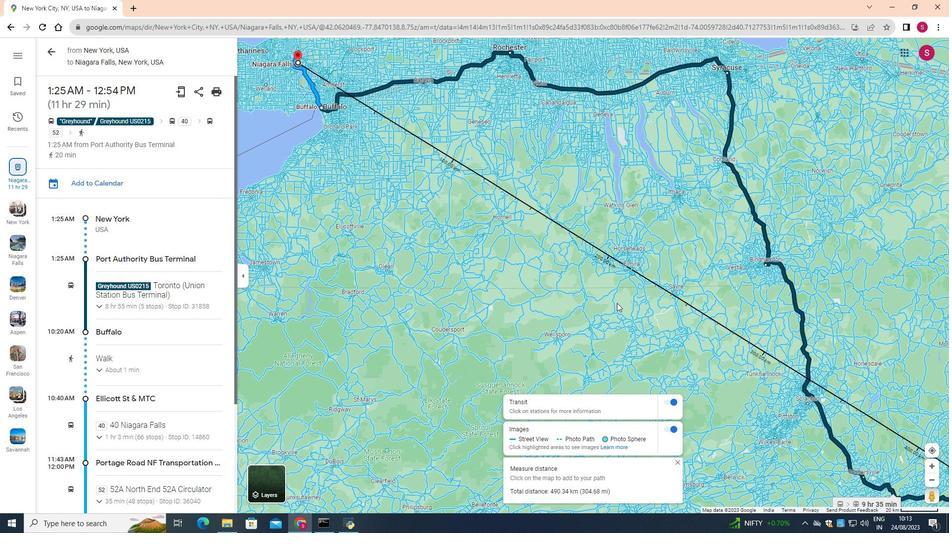 
Action: Mouse scrolled (617, 303) with delta (0, 0)
Screenshot: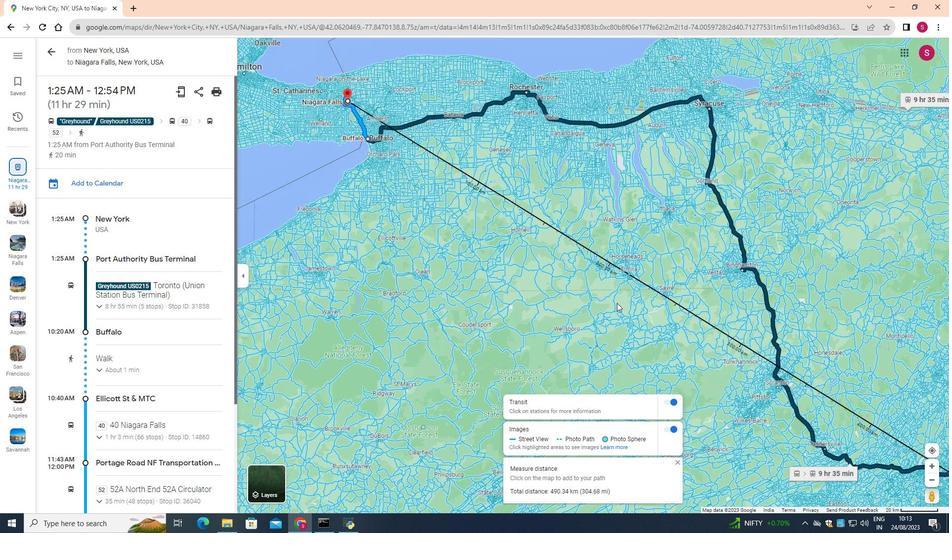 
Action: Mouse scrolled (617, 303) with delta (0, 0)
Screenshot: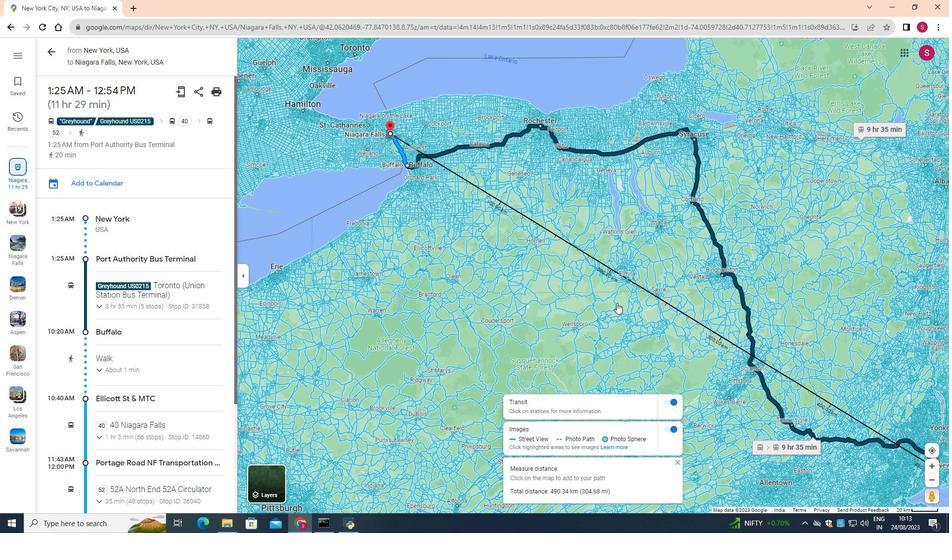 
Action: Mouse scrolled (617, 303) with delta (0, 0)
Screenshot: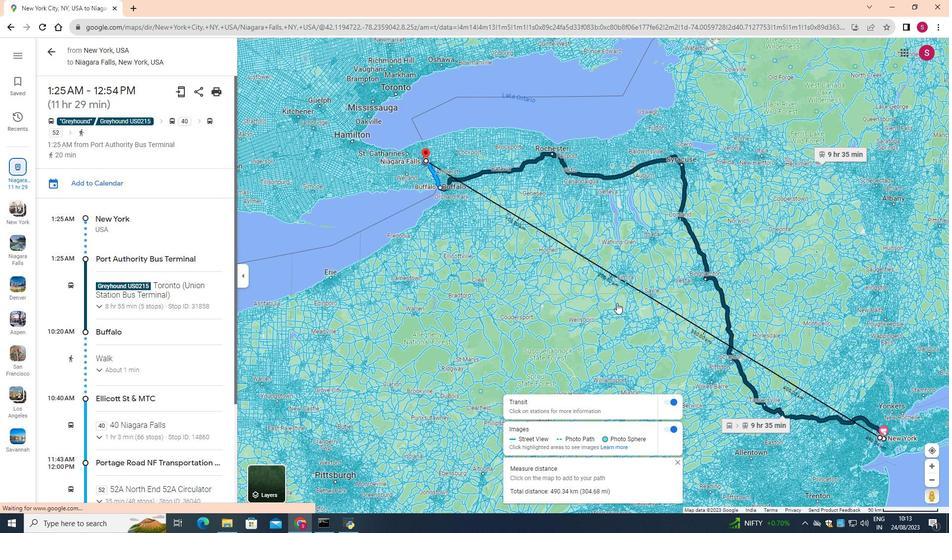 
Action: Mouse scrolled (617, 303) with delta (0, 0)
Screenshot: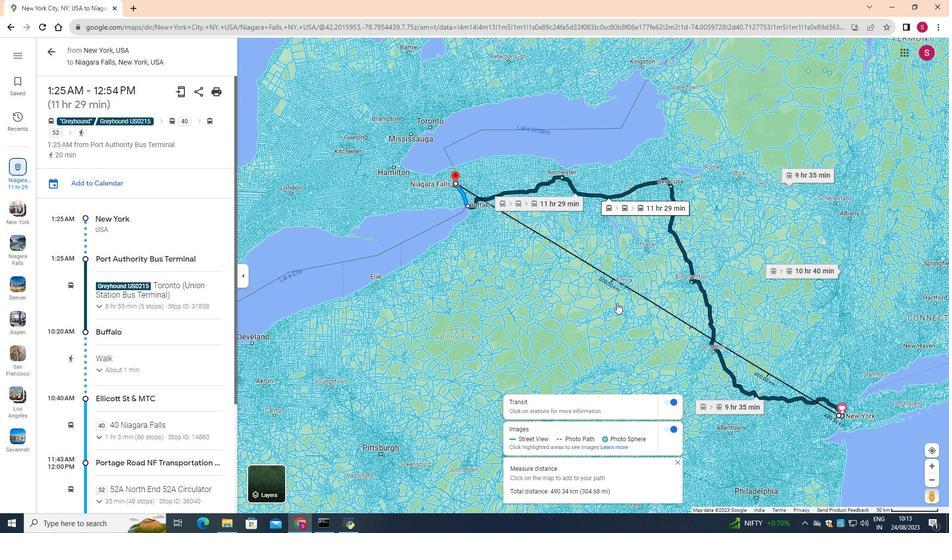 
Action: Mouse scrolled (617, 304) with delta (0, 0)
Screenshot: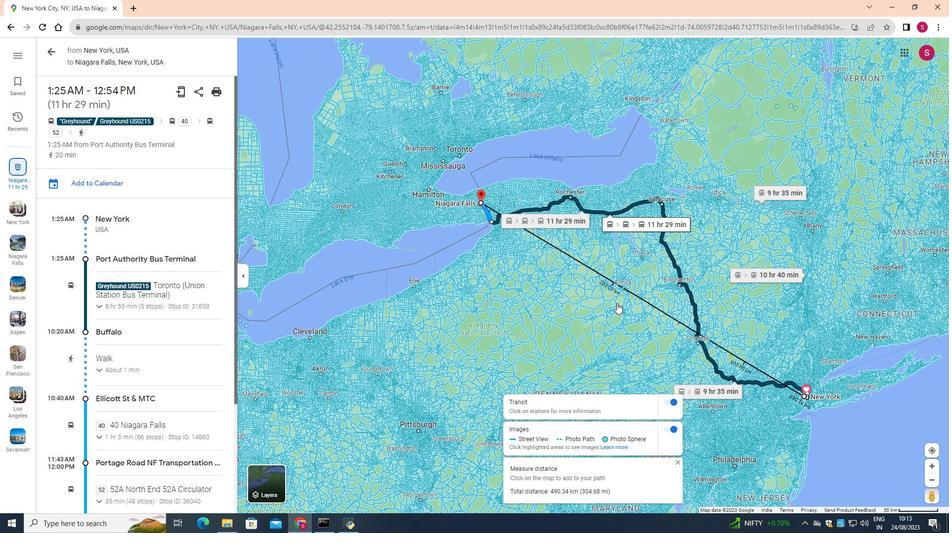 
Action: Mouse scrolled (617, 304) with delta (0, 0)
Screenshot: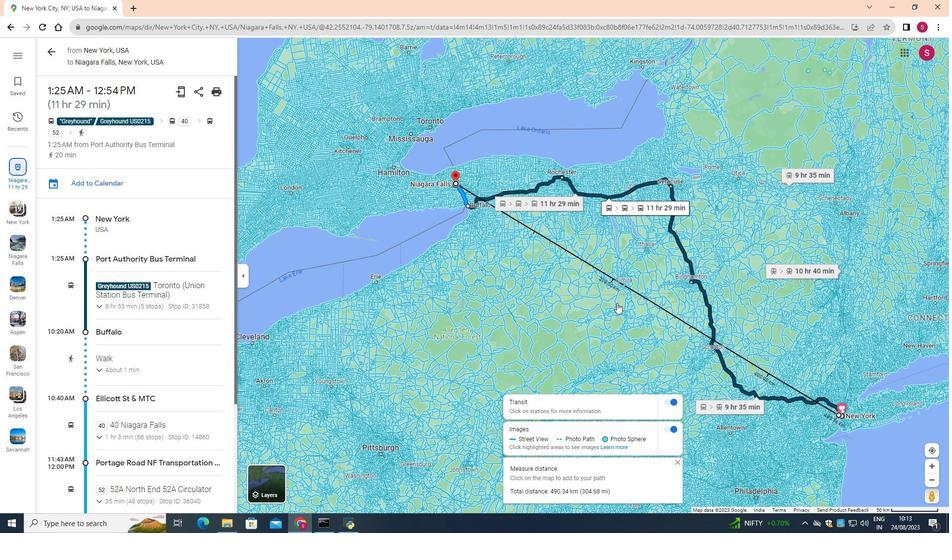 
Action: Mouse moved to (615, 489)
Screenshot: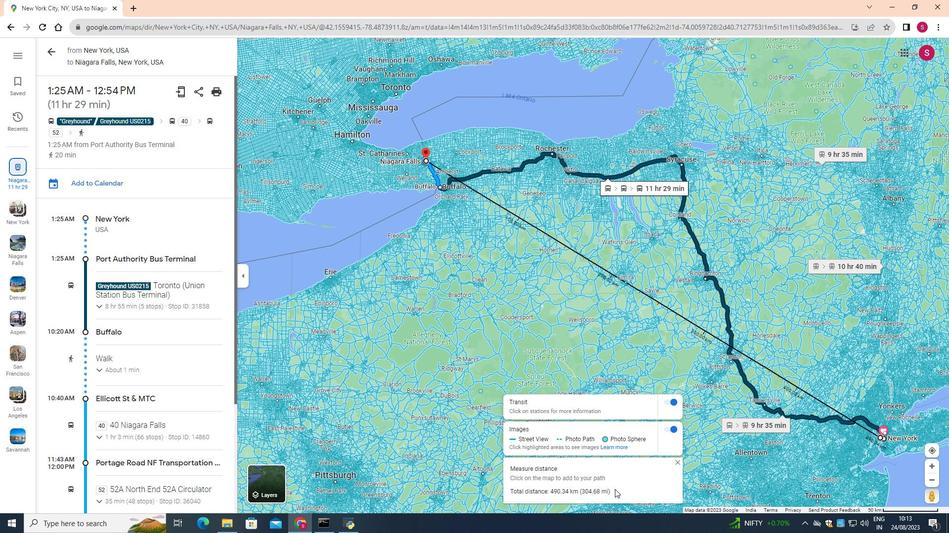 
